 Task: Find a place to stay in Wuhai, China, from June 5 to June 16 for 2 guests, with a price range of ₹14,000 to ₹18,000, an entire place, and a washing machine.
Action: Mouse moved to (422, 79)
Screenshot: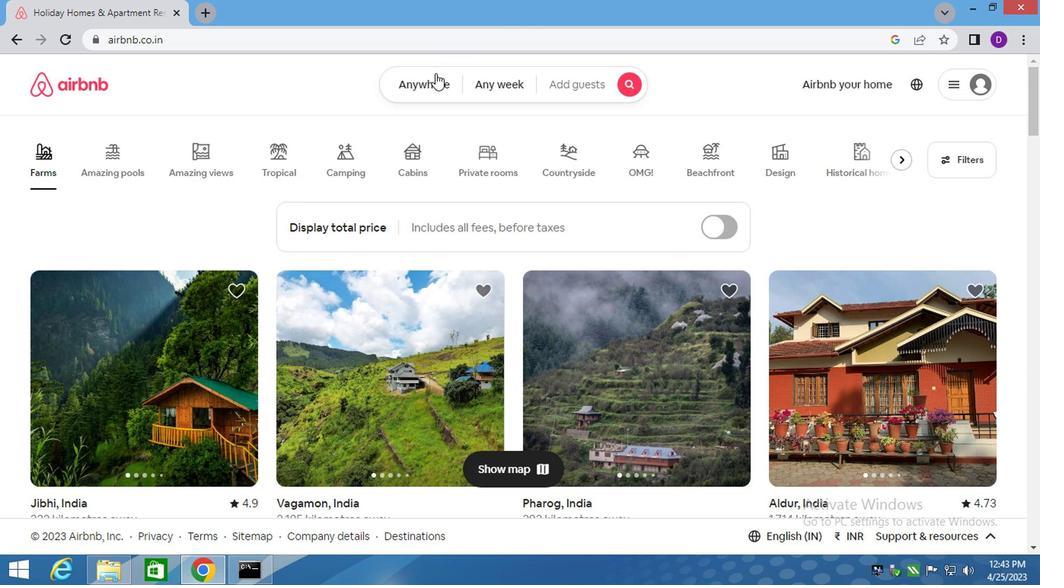 
Action: Mouse pressed left at (422, 79)
Screenshot: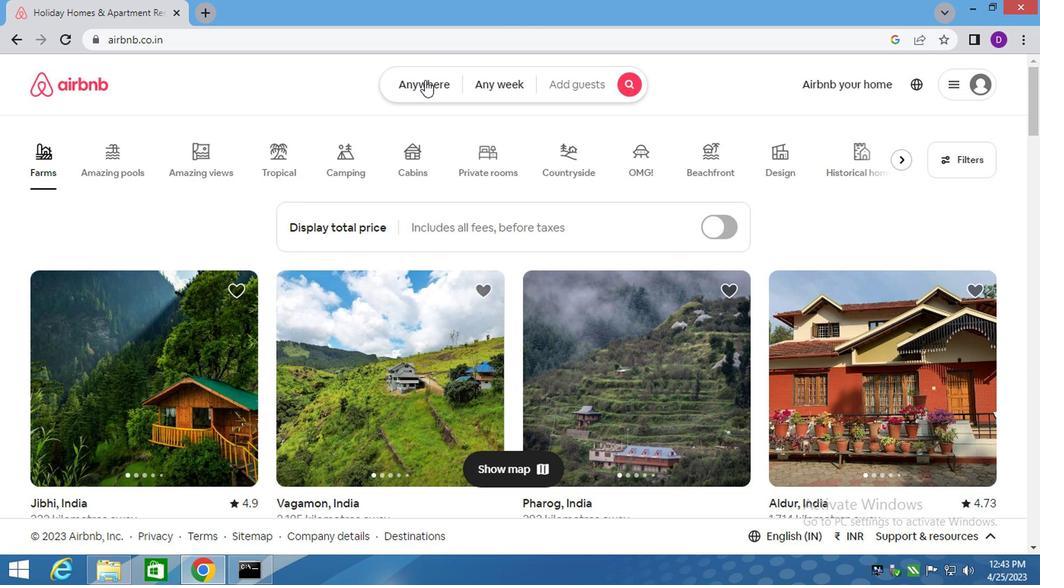 
Action: Mouse moved to (266, 151)
Screenshot: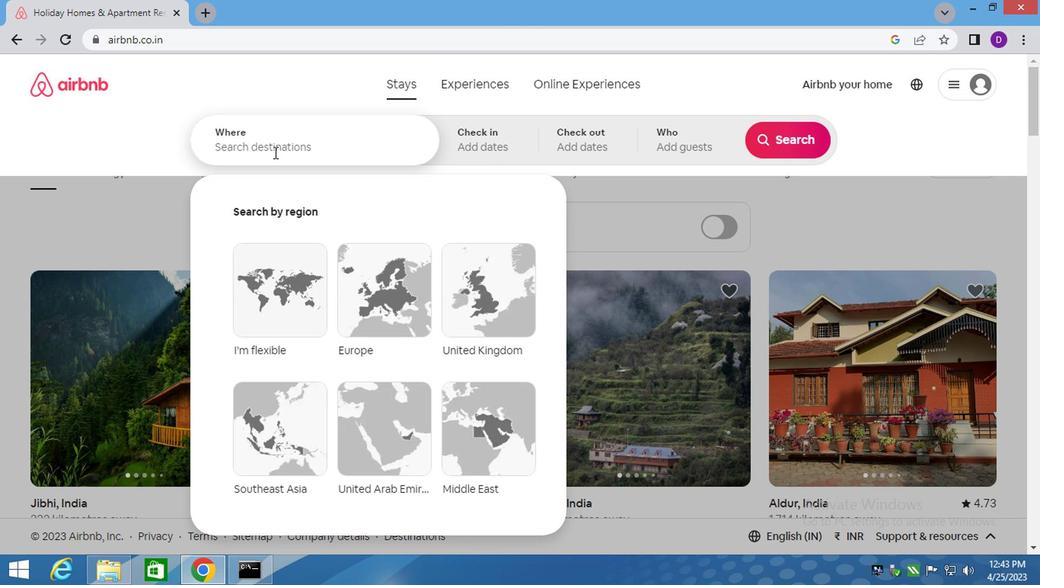 
Action: Mouse pressed left at (266, 151)
Screenshot: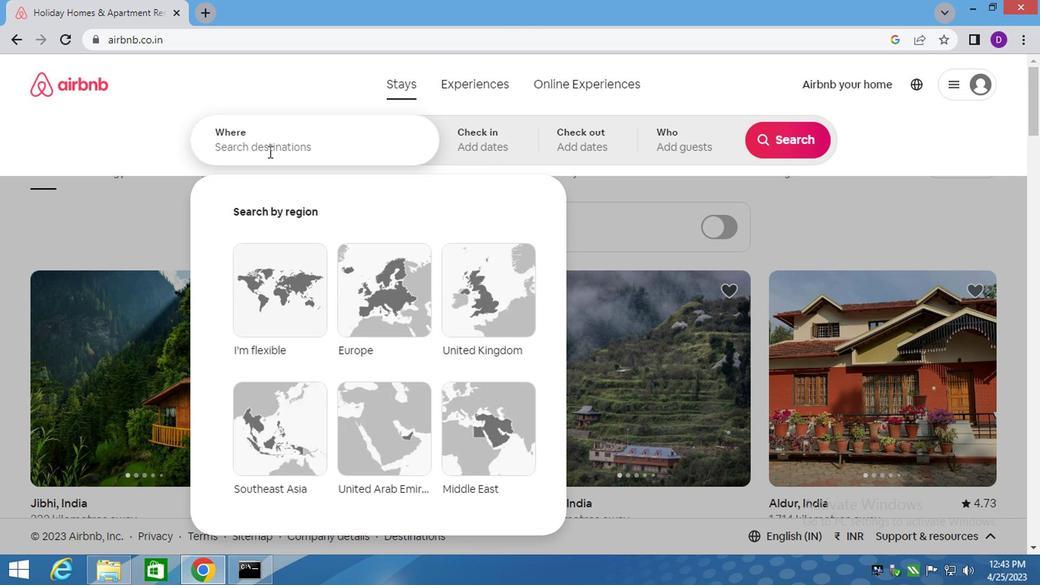 
Action: Key pressed <Key.shift>WUHUI
Screenshot: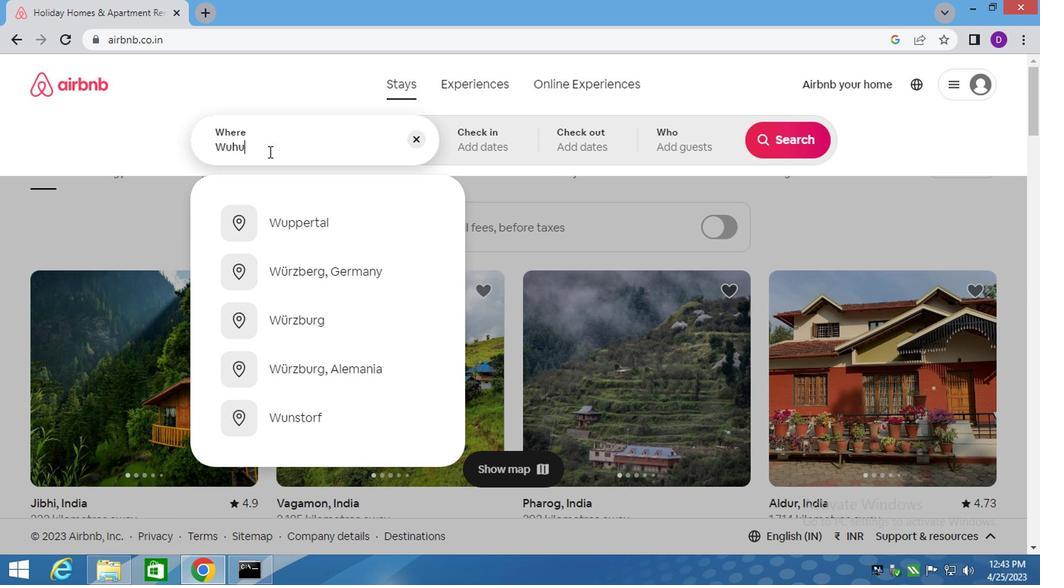 
Action: Mouse moved to (241, 149)
Screenshot: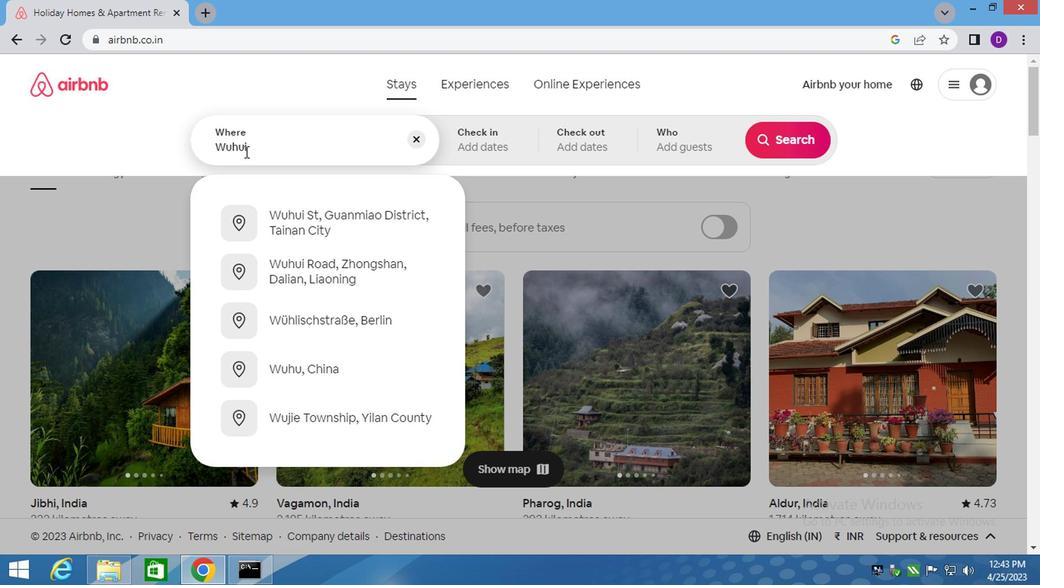 
Action: Mouse pressed left at (241, 149)
Screenshot: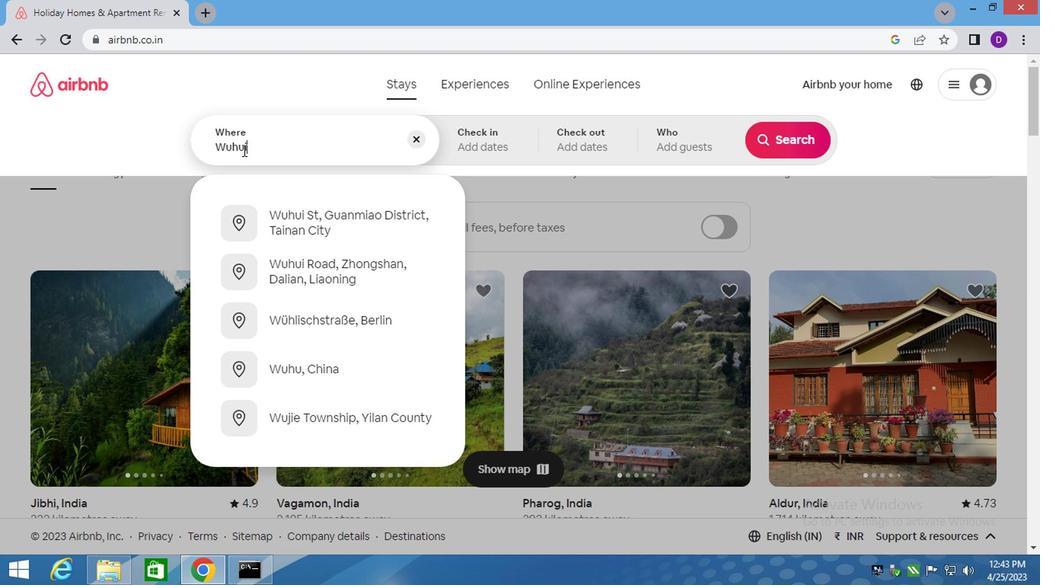 
Action: Mouse moved to (277, 152)
Screenshot: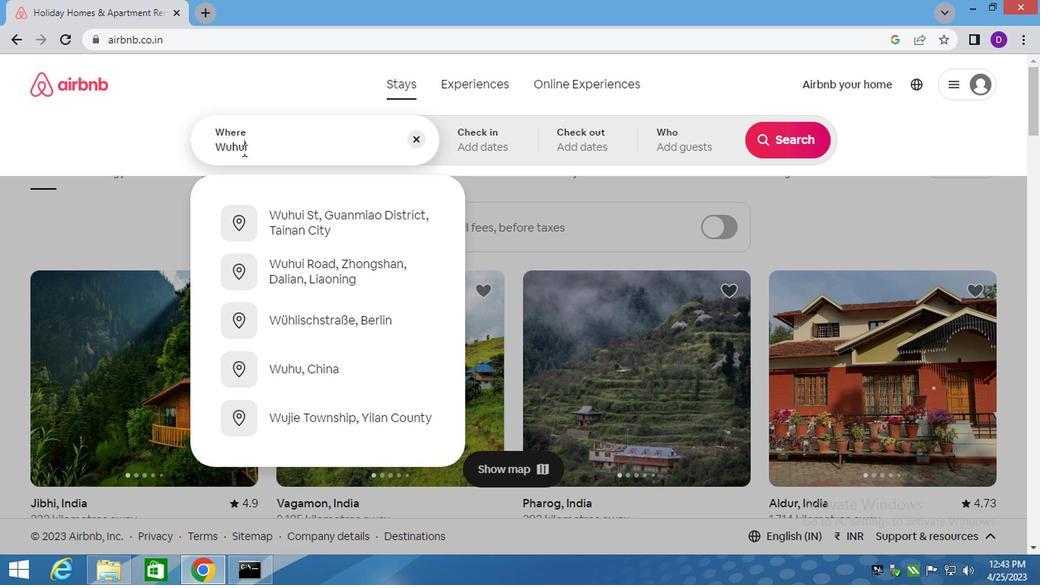 
Action: Key pressed <Key.backspace>A
Screenshot: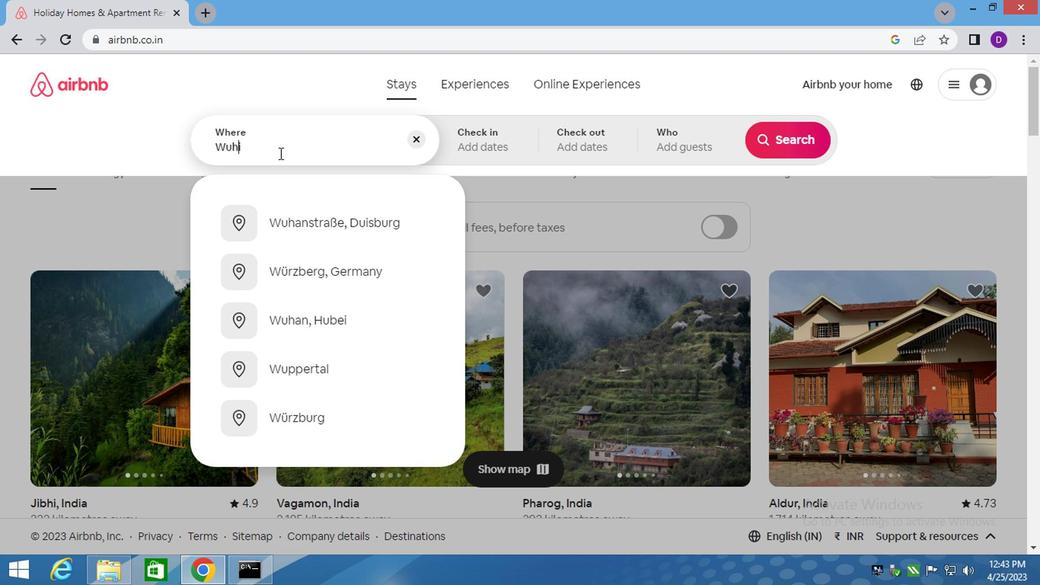 
Action: Mouse pressed left at (277, 152)
Screenshot: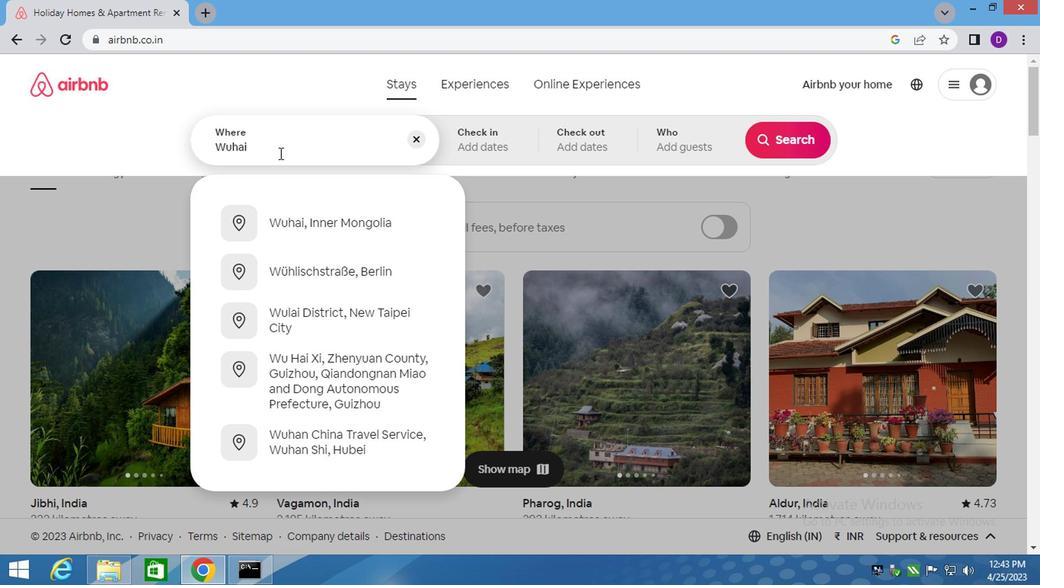 
Action: Key pressed ,<Key.space><Key.shift>CHINA
Screenshot: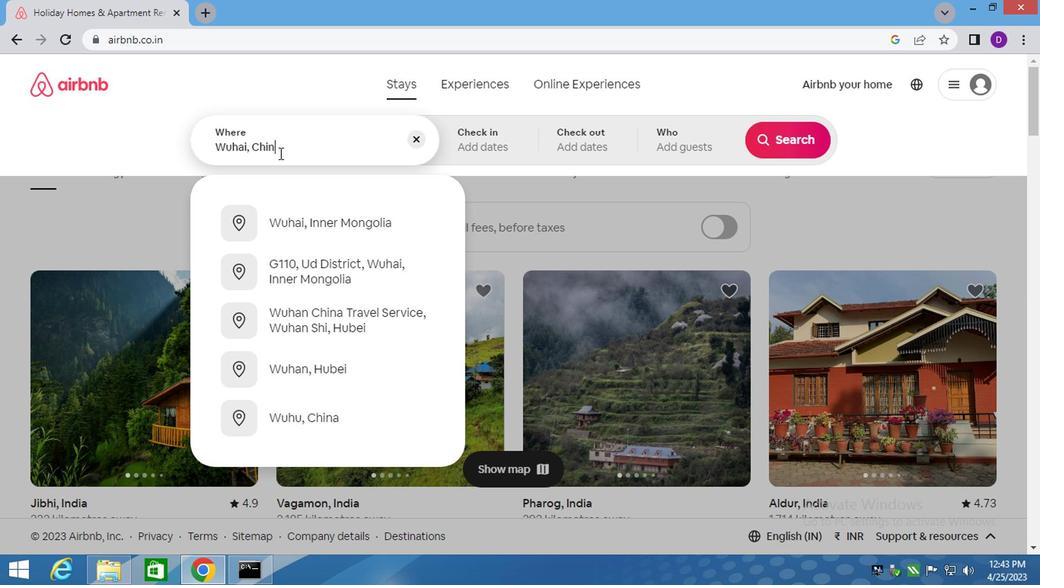 
Action: Mouse moved to (319, 148)
Screenshot: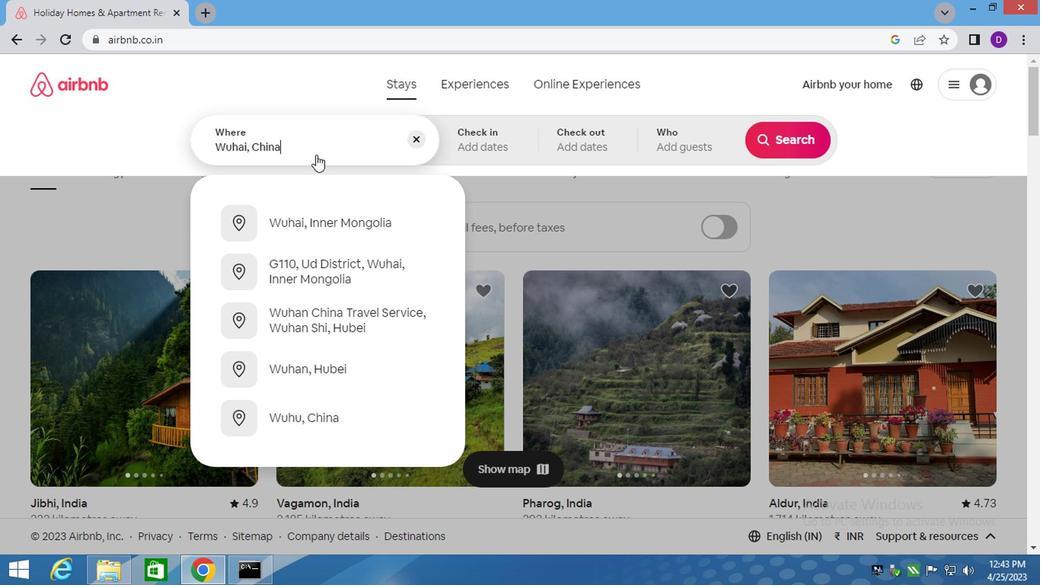 
Action: Key pressed <Key.enter>
Screenshot: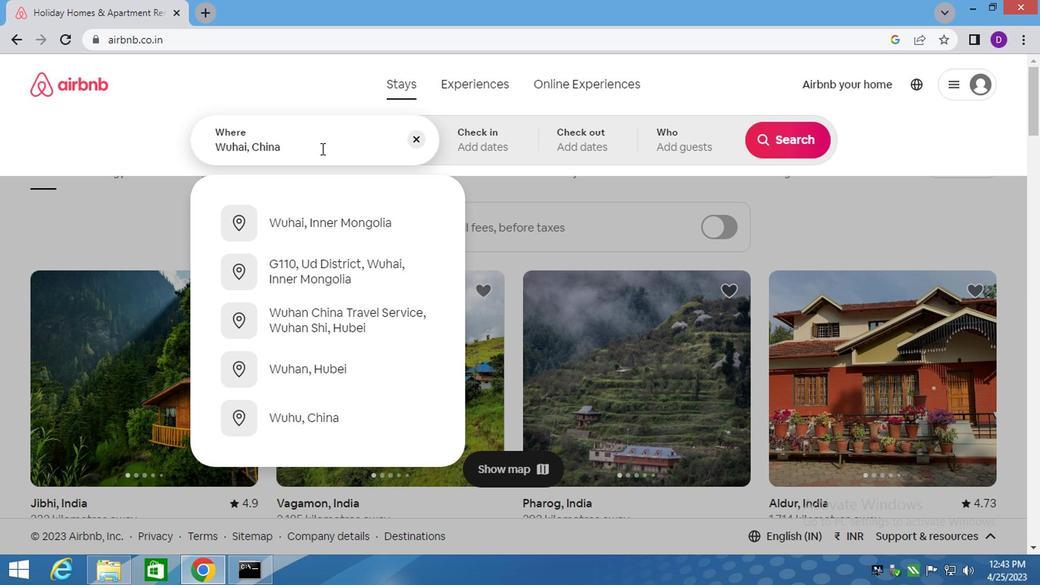 
Action: Mouse moved to (773, 265)
Screenshot: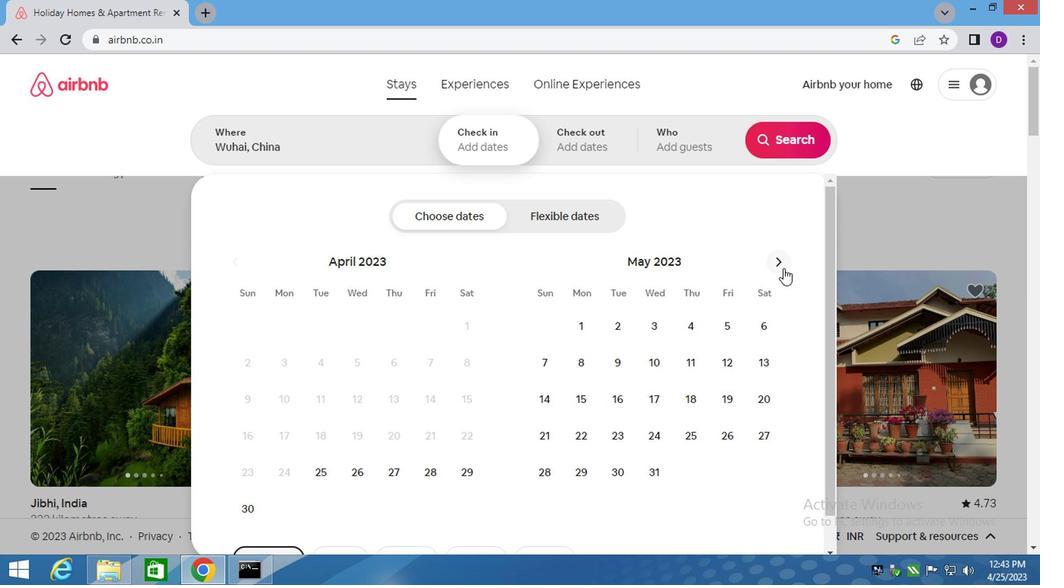 
Action: Mouse pressed left at (773, 265)
Screenshot: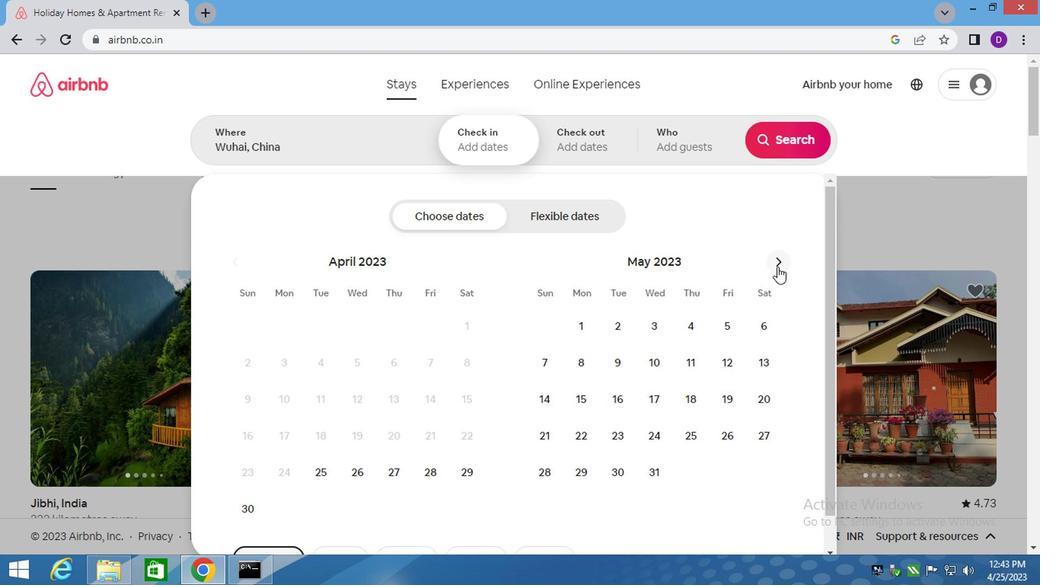 
Action: Mouse moved to (574, 364)
Screenshot: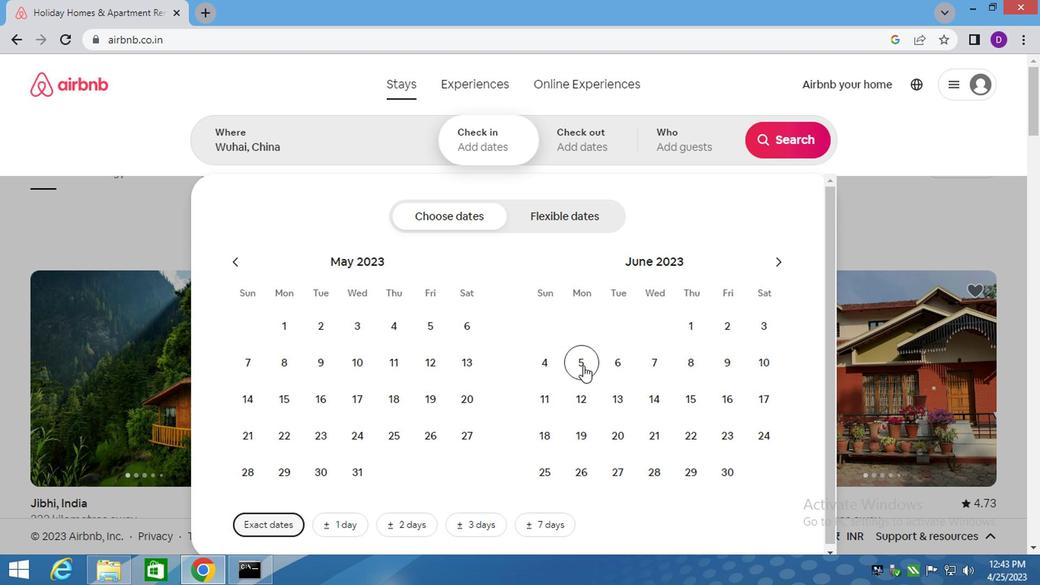 
Action: Mouse pressed left at (574, 364)
Screenshot: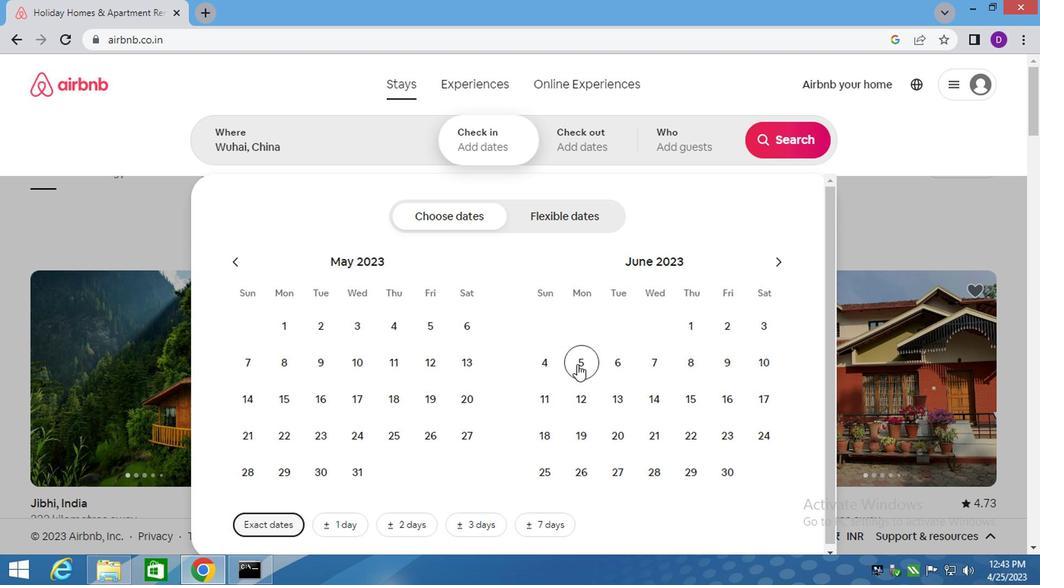 
Action: Mouse moved to (716, 396)
Screenshot: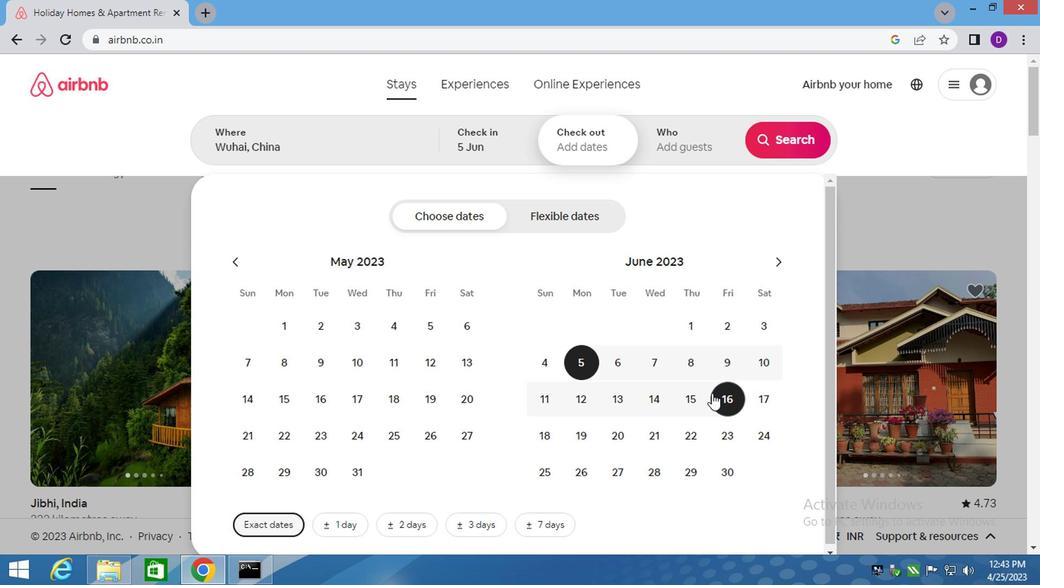 
Action: Mouse pressed left at (716, 396)
Screenshot: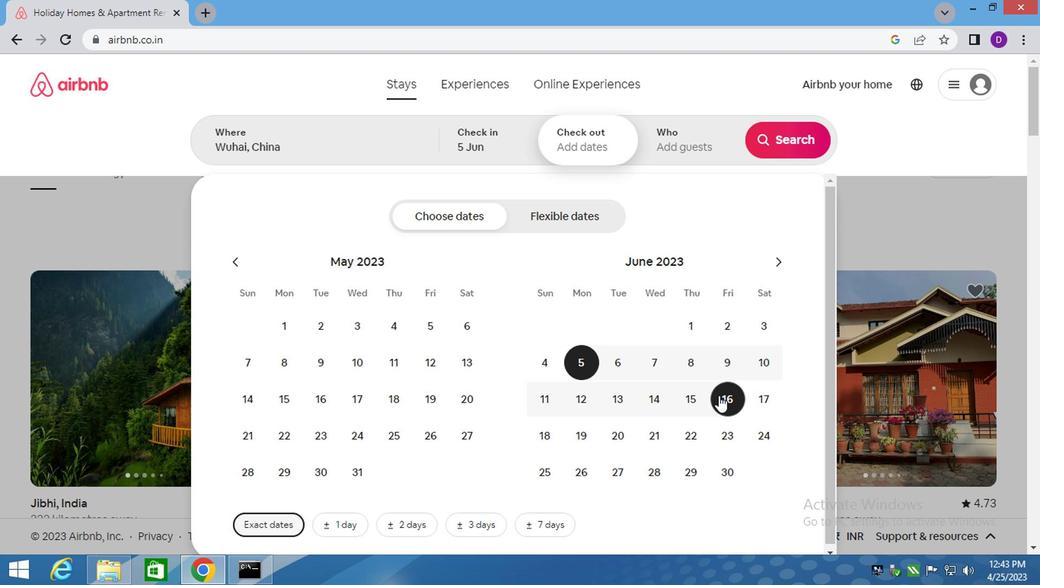 
Action: Mouse moved to (674, 151)
Screenshot: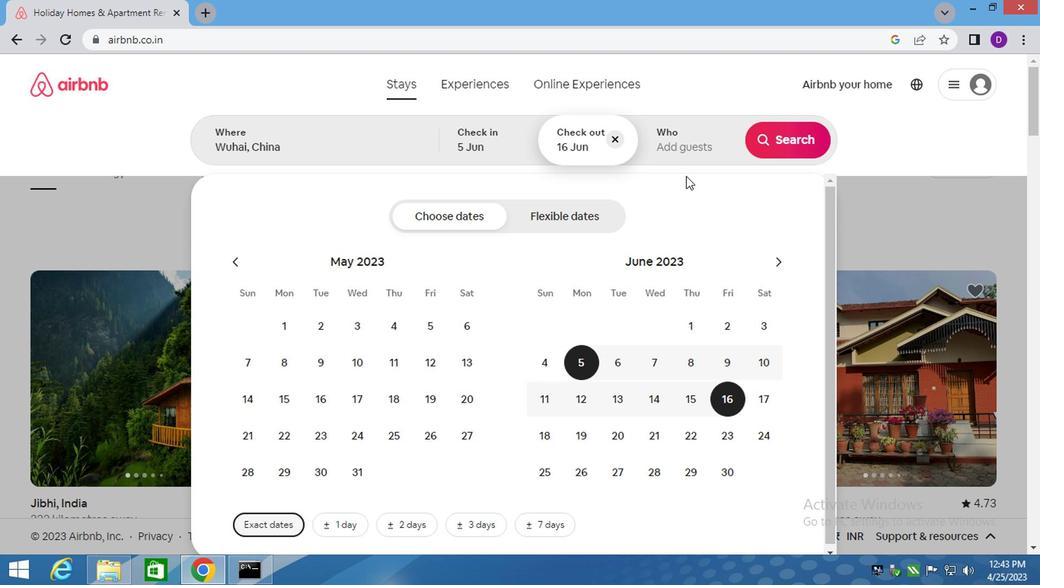 
Action: Mouse pressed left at (674, 151)
Screenshot: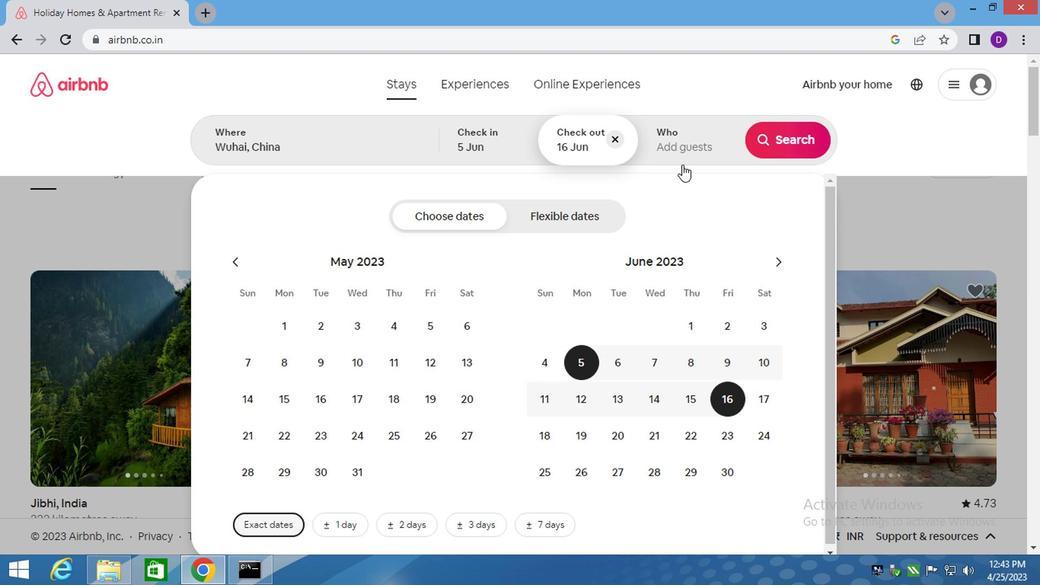 
Action: Mouse moved to (788, 221)
Screenshot: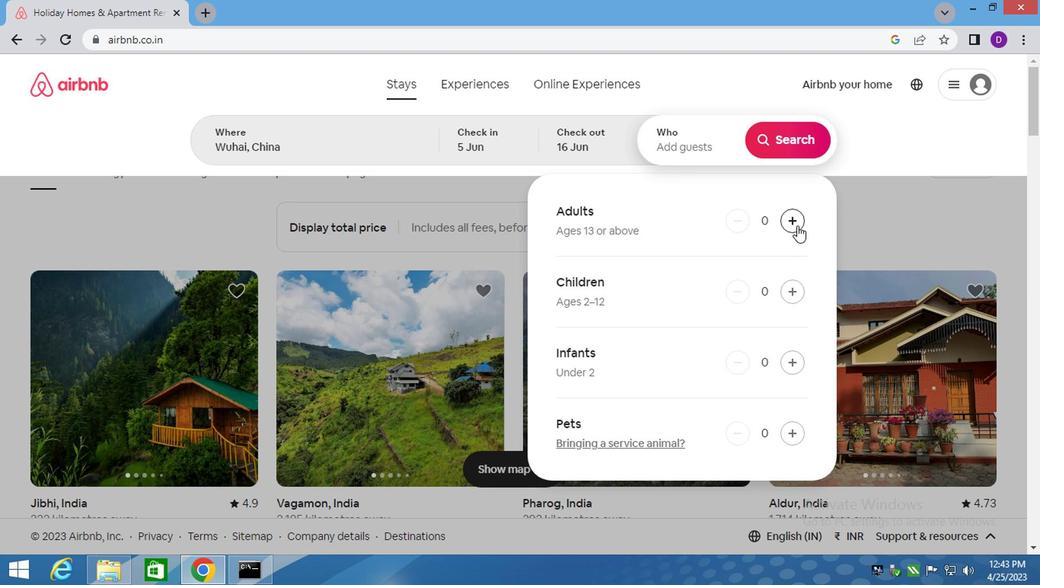 
Action: Mouse pressed left at (788, 221)
Screenshot: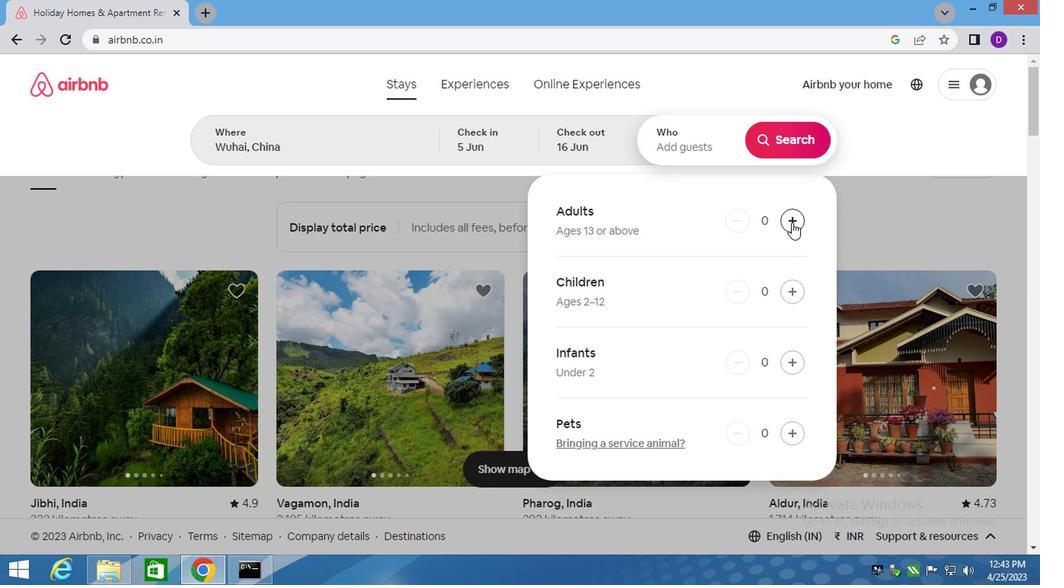 
Action: Mouse pressed left at (788, 221)
Screenshot: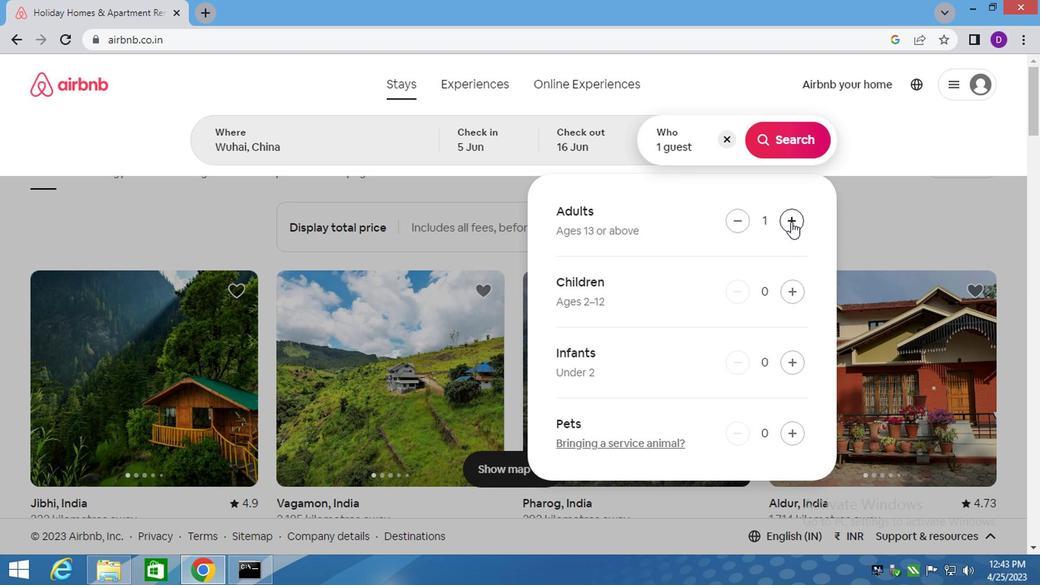 
Action: Mouse moved to (786, 139)
Screenshot: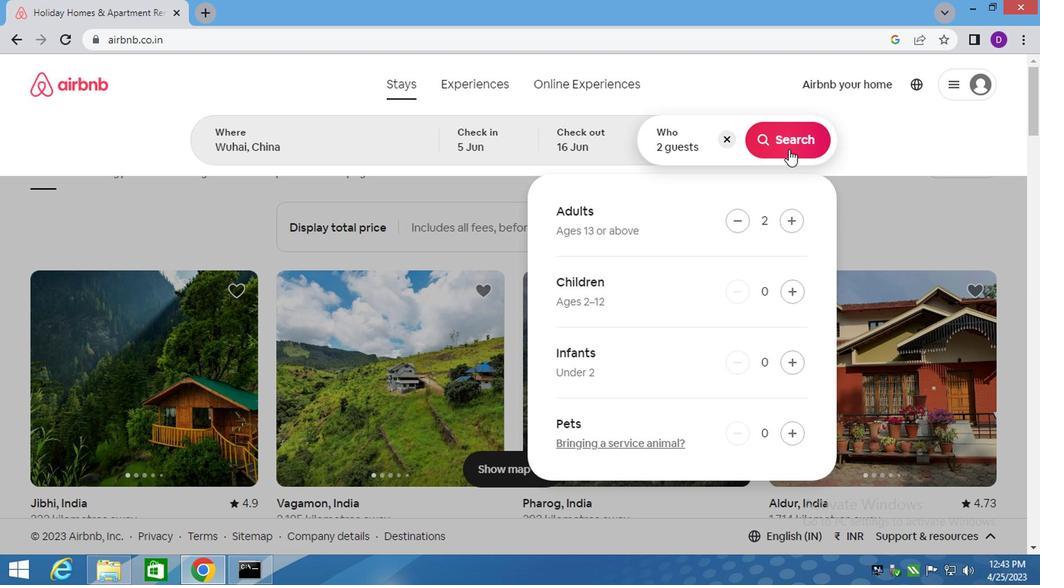 
Action: Mouse pressed left at (786, 139)
Screenshot: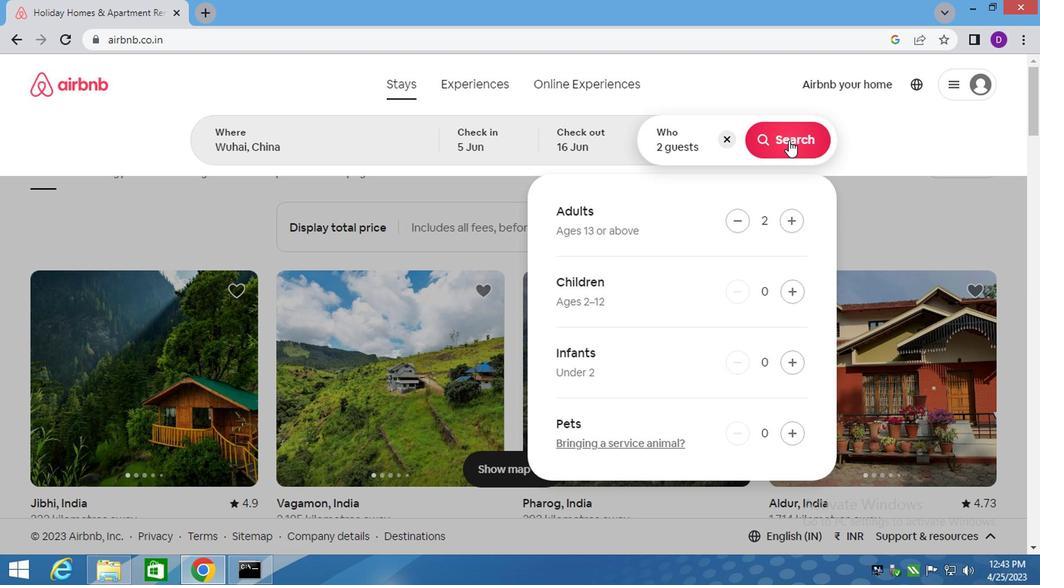 
Action: Mouse moved to (975, 137)
Screenshot: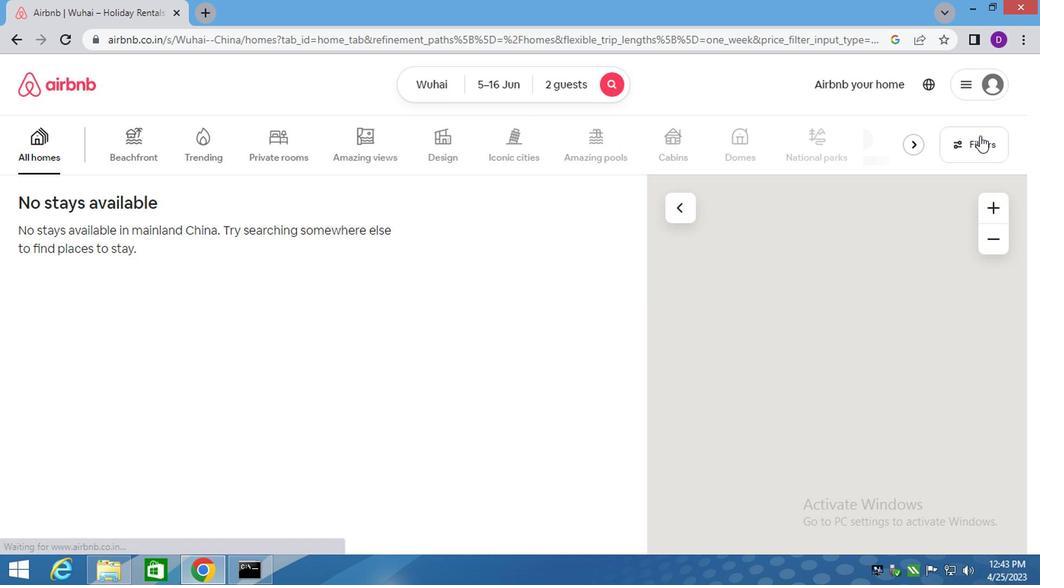 
Action: Mouse pressed left at (975, 137)
Screenshot: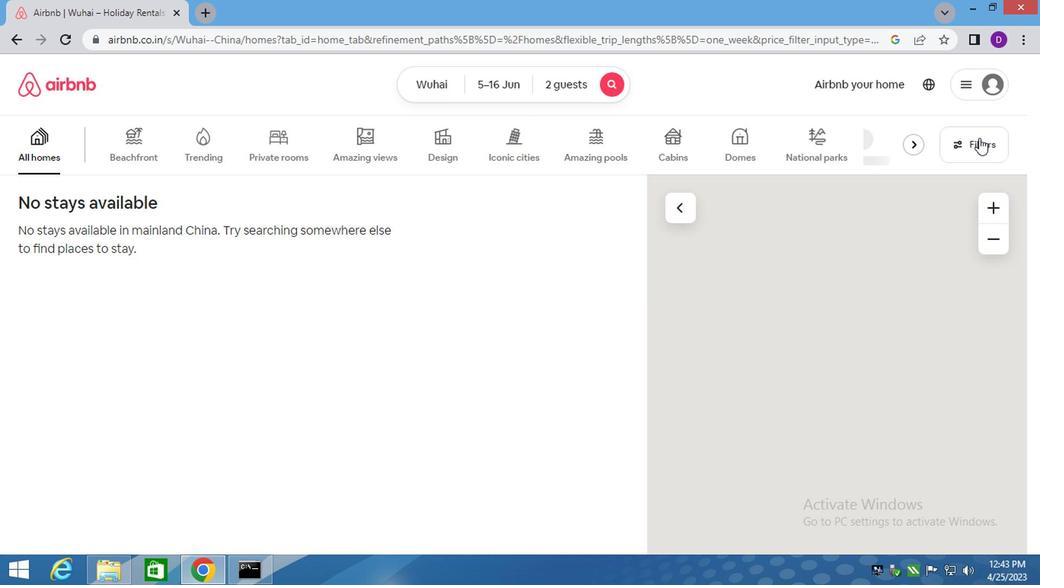 
Action: Mouse moved to (320, 244)
Screenshot: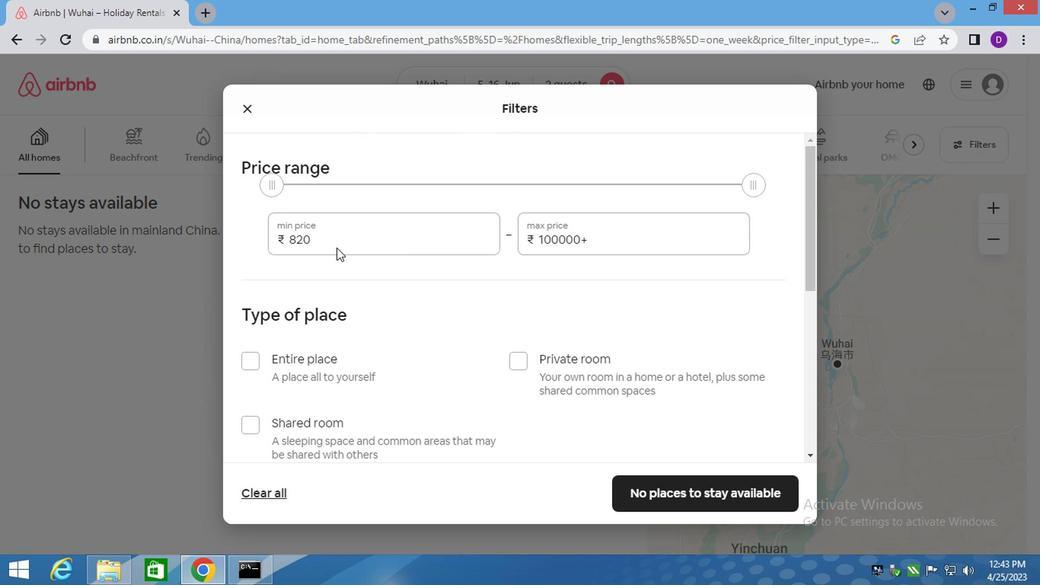 
Action: Mouse pressed left at (320, 244)
Screenshot: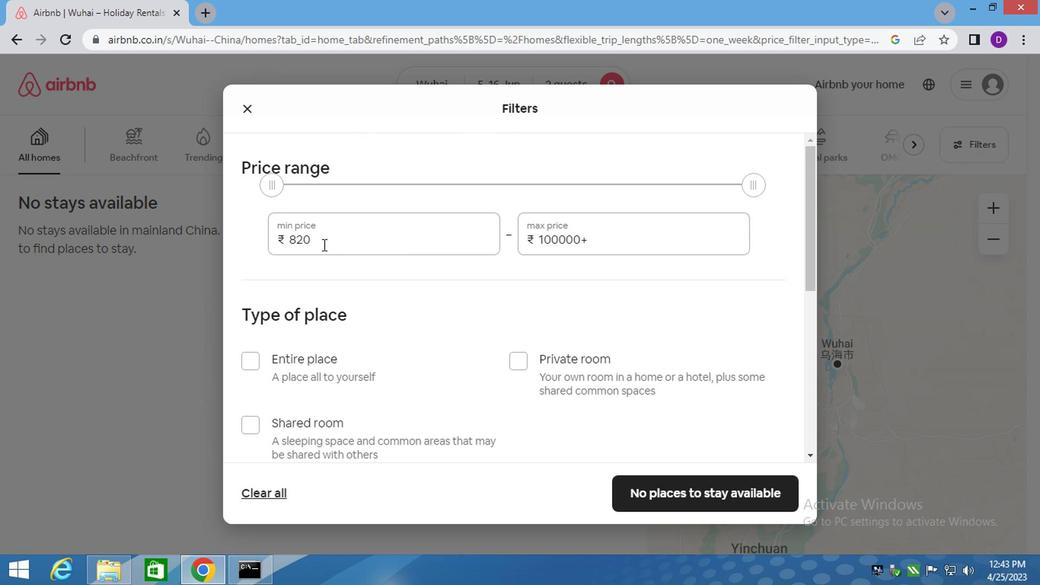 
Action: Mouse pressed left at (320, 244)
Screenshot: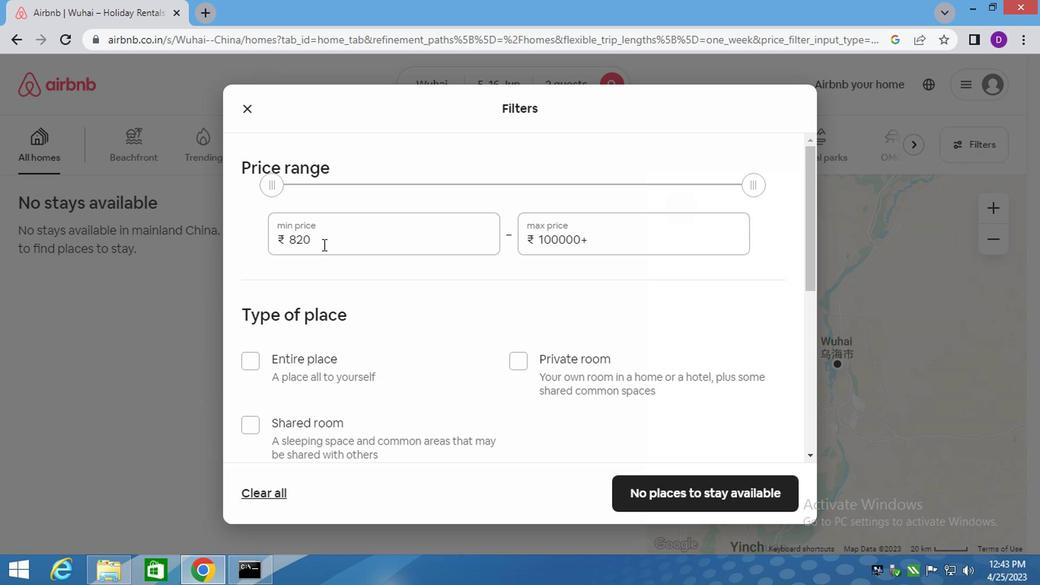 
Action: Key pressed 14000<Key.tab>18000
Screenshot: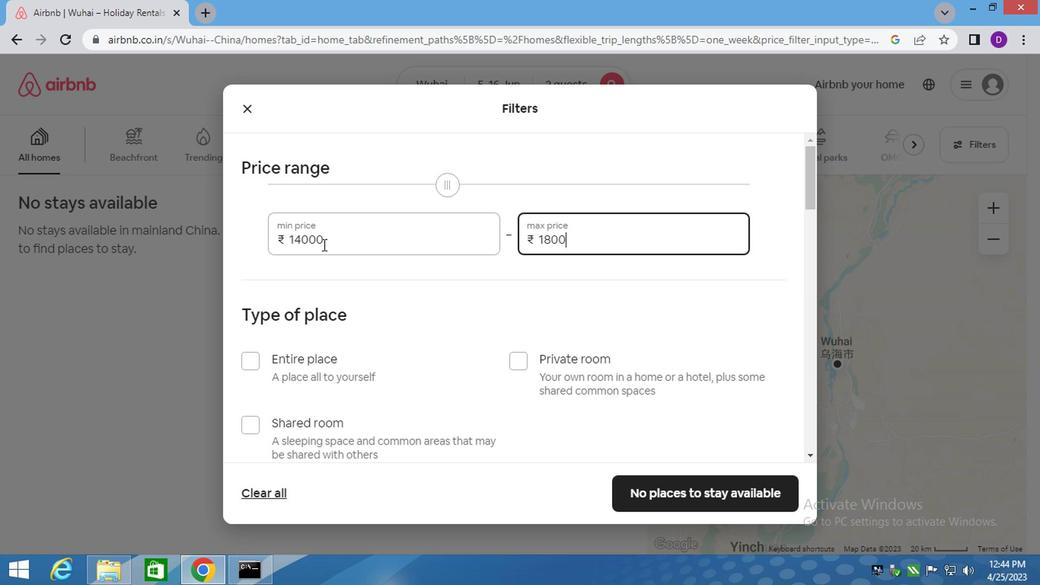 
Action: Mouse moved to (247, 363)
Screenshot: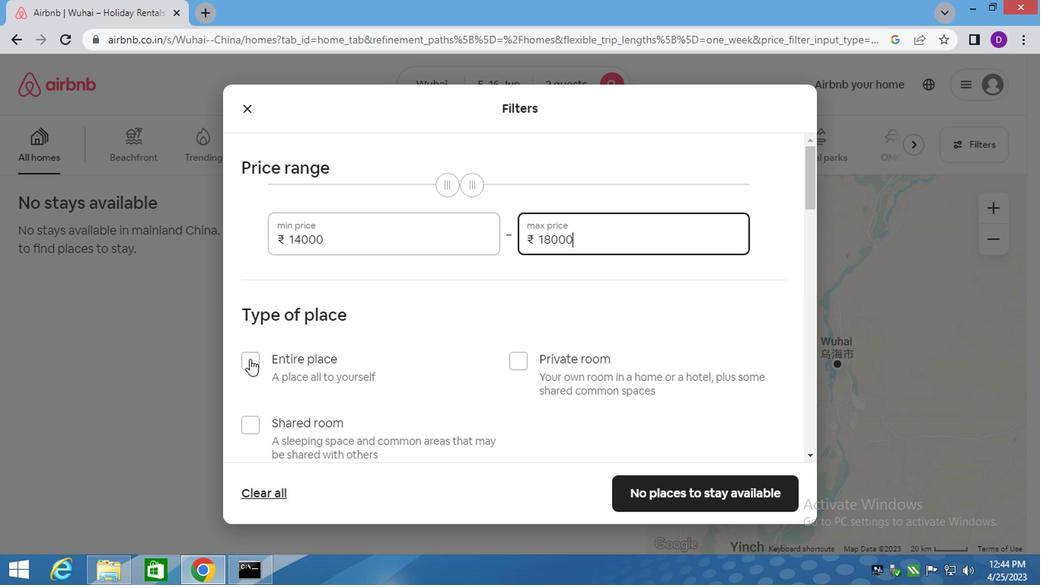 
Action: Mouse pressed left at (247, 363)
Screenshot: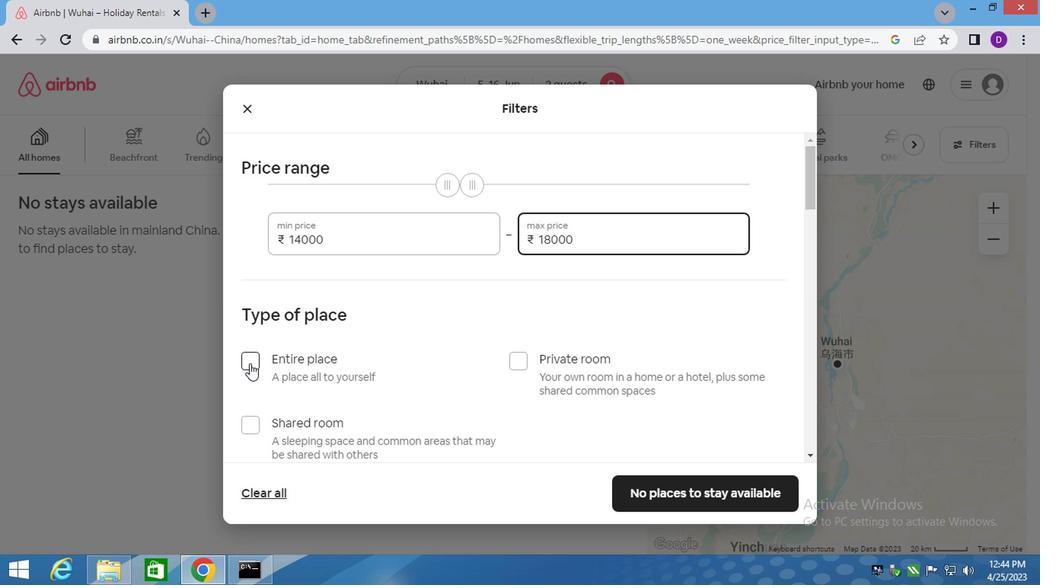 
Action: Mouse moved to (347, 348)
Screenshot: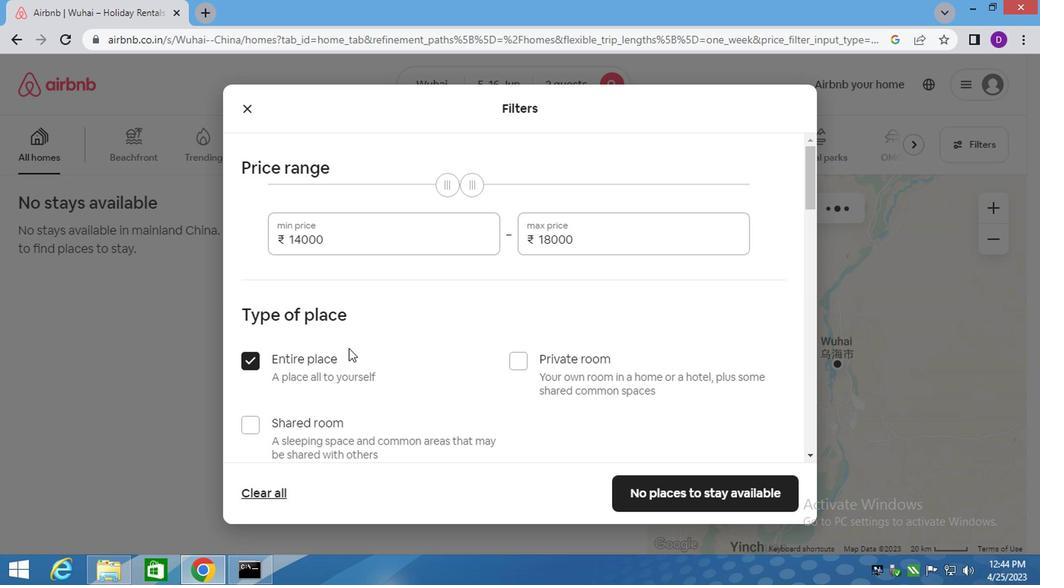 
Action: Mouse scrolled (347, 348) with delta (0, 0)
Screenshot: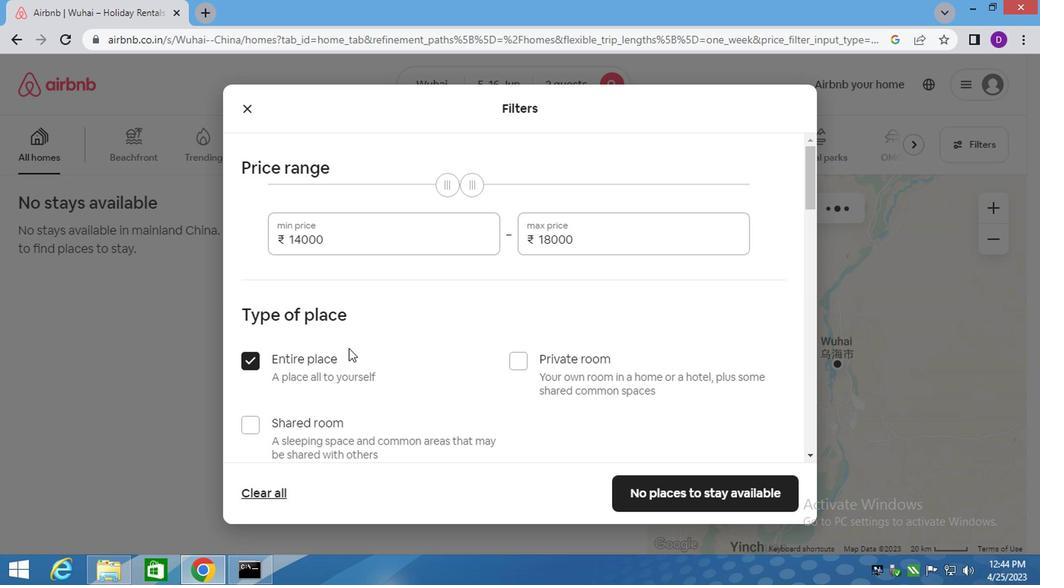 
Action: Mouse scrolled (347, 348) with delta (0, 0)
Screenshot: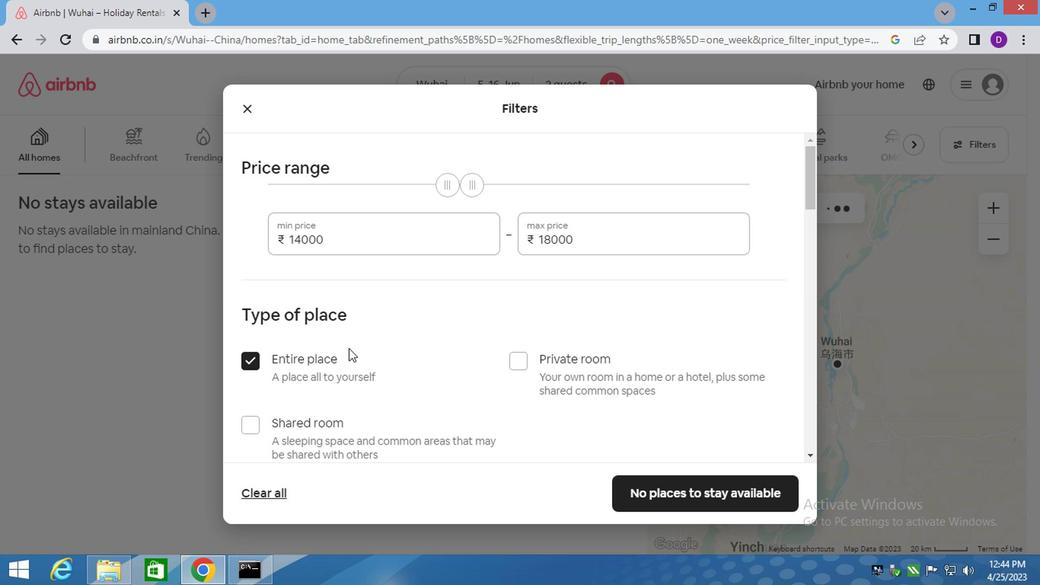 
Action: Mouse moved to (347, 349)
Screenshot: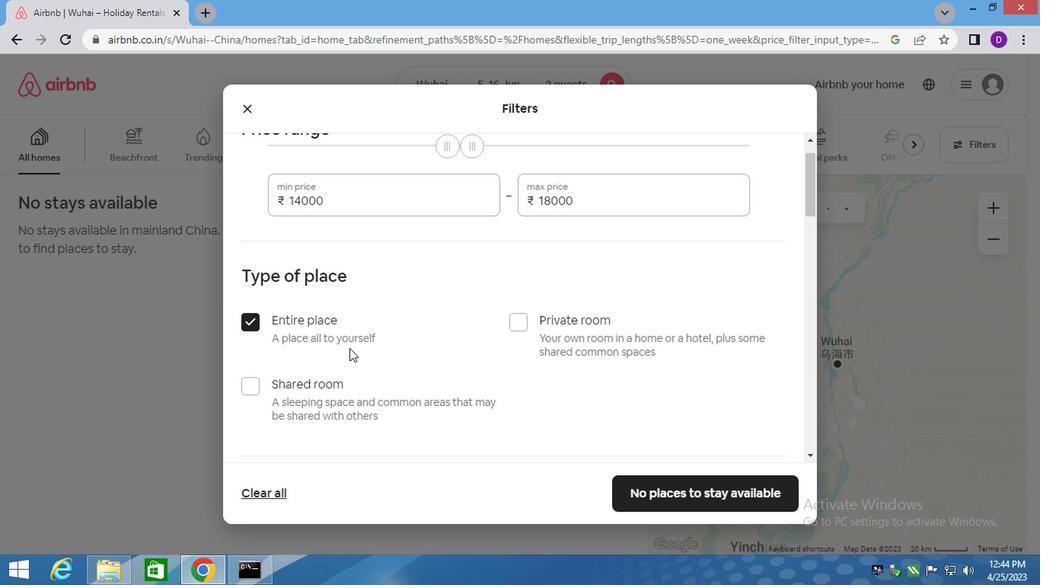 
Action: Mouse scrolled (347, 348) with delta (0, 0)
Screenshot: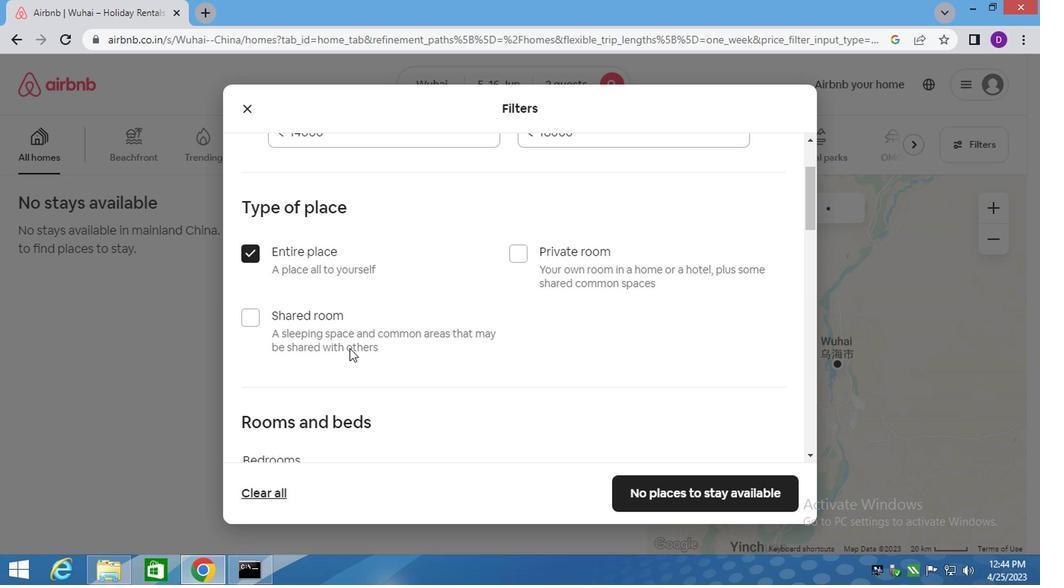 
Action: Mouse scrolled (347, 348) with delta (0, -1)
Screenshot: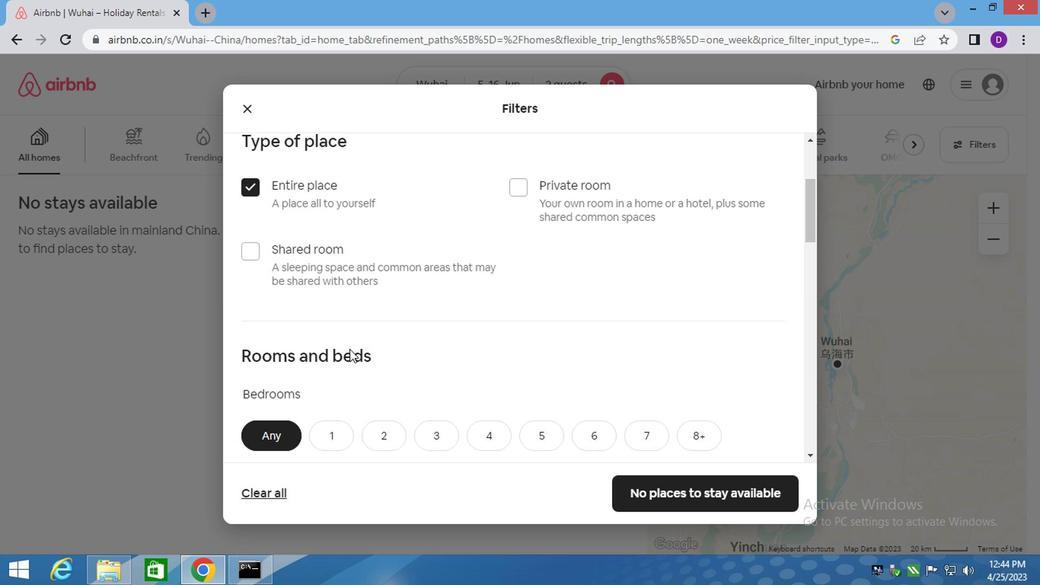 
Action: Mouse scrolled (346, 349) with delta (0, 0)
Screenshot: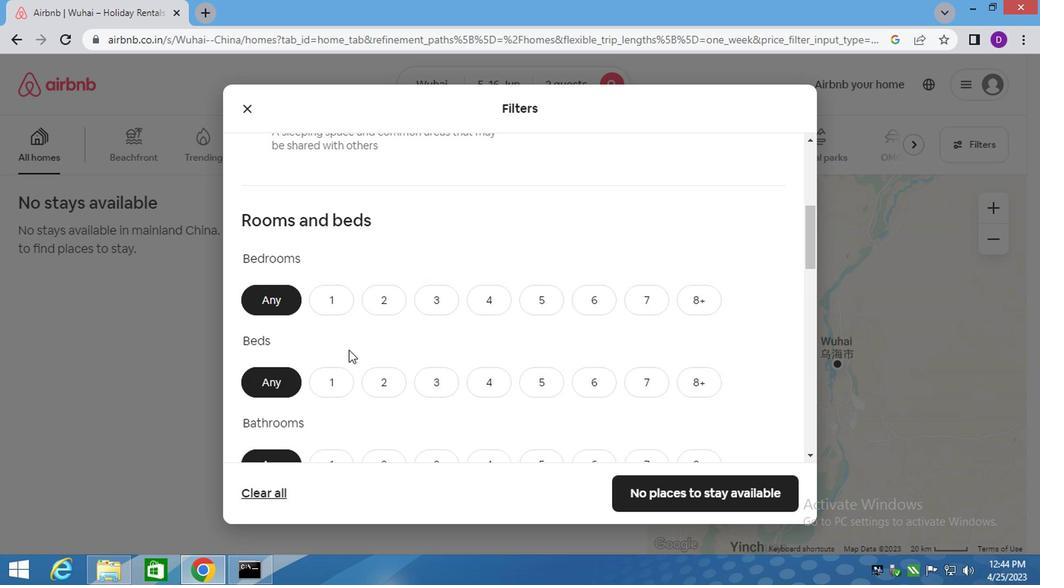 
Action: Mouse moved to (332, 175)
Screenshot: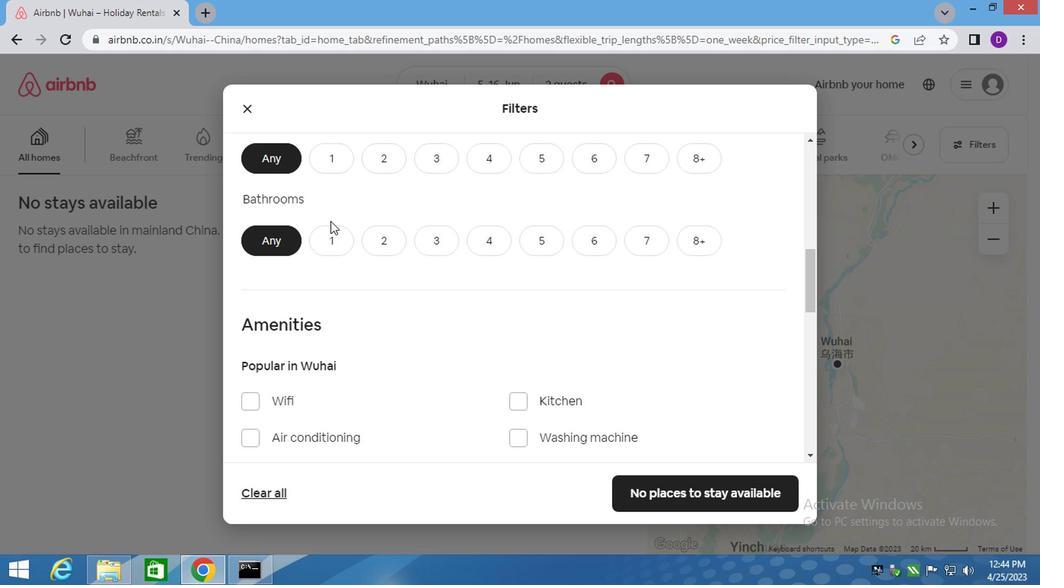 
Action: Mouse scrolled (331, 172) with delta (0, 1)
Screenshot: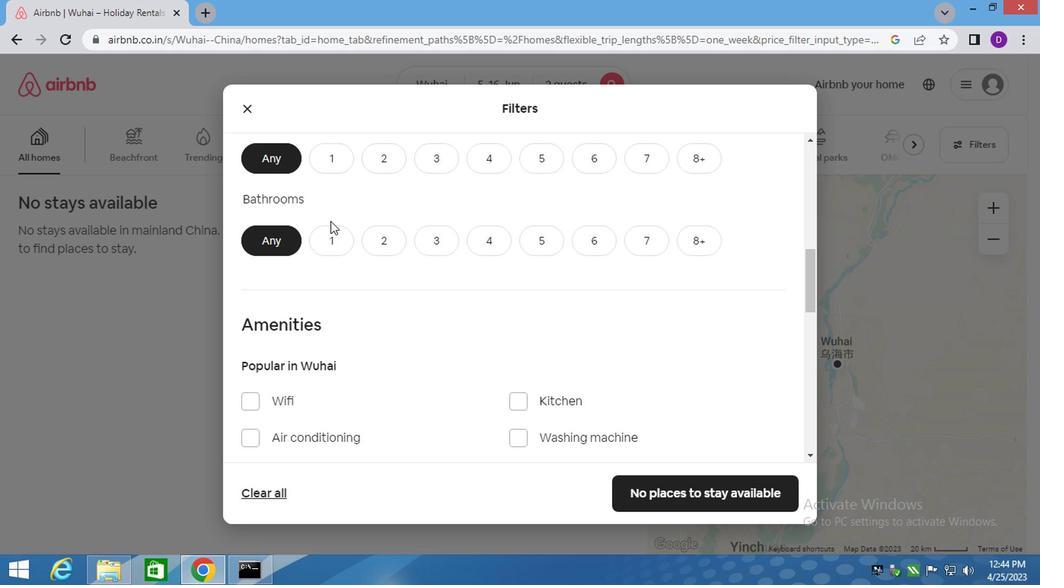 
Action: Mouse moved to (321, 156)
Screenshot: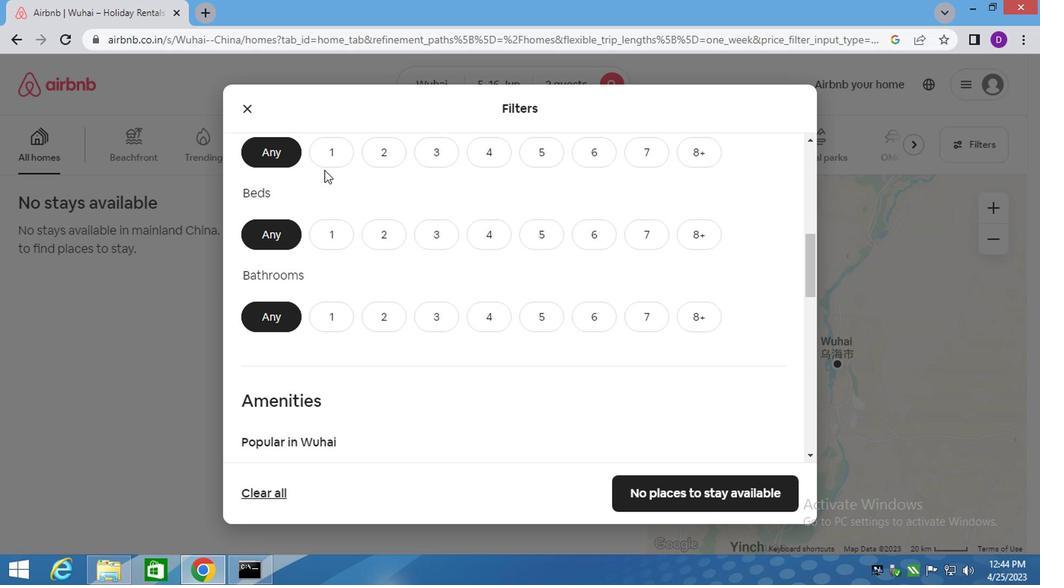 
Action: Mouse pressed left at (321, 156)
Screenshot: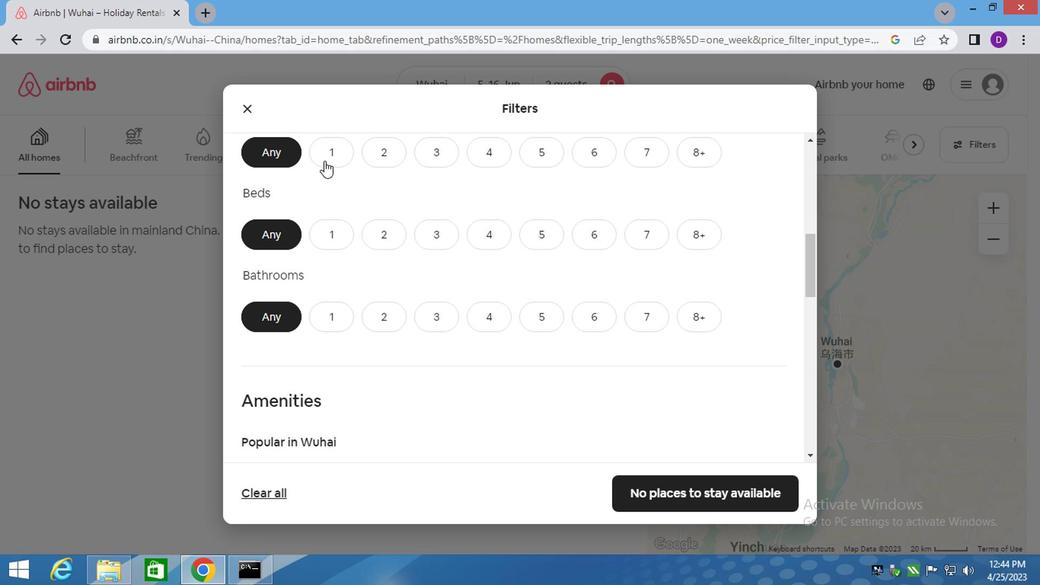 
Action: Mouse moved to (332, 228)
Screenshot: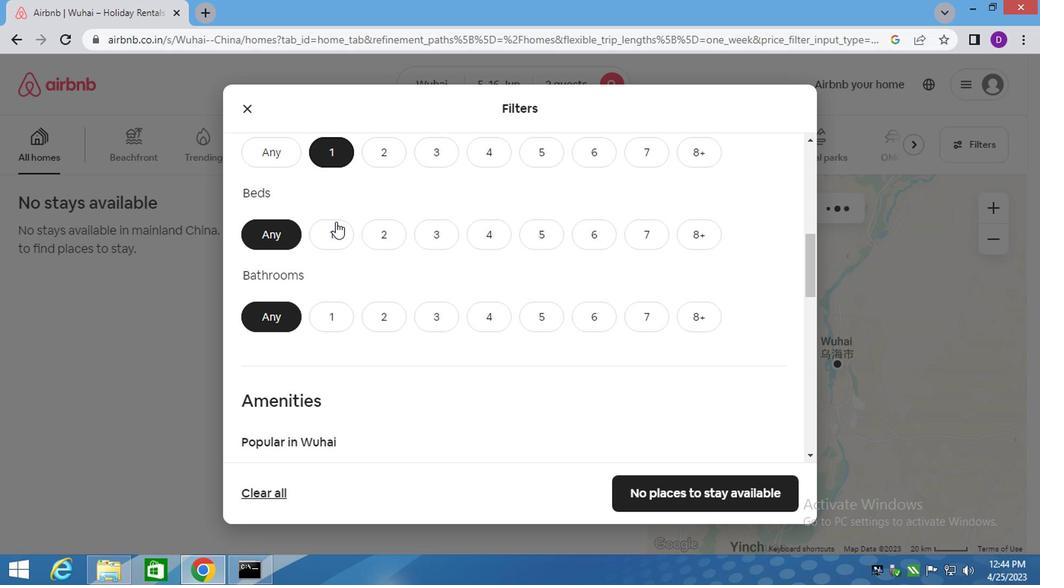 
Action: Mouse pressed left at (332, 228)
Screenshot: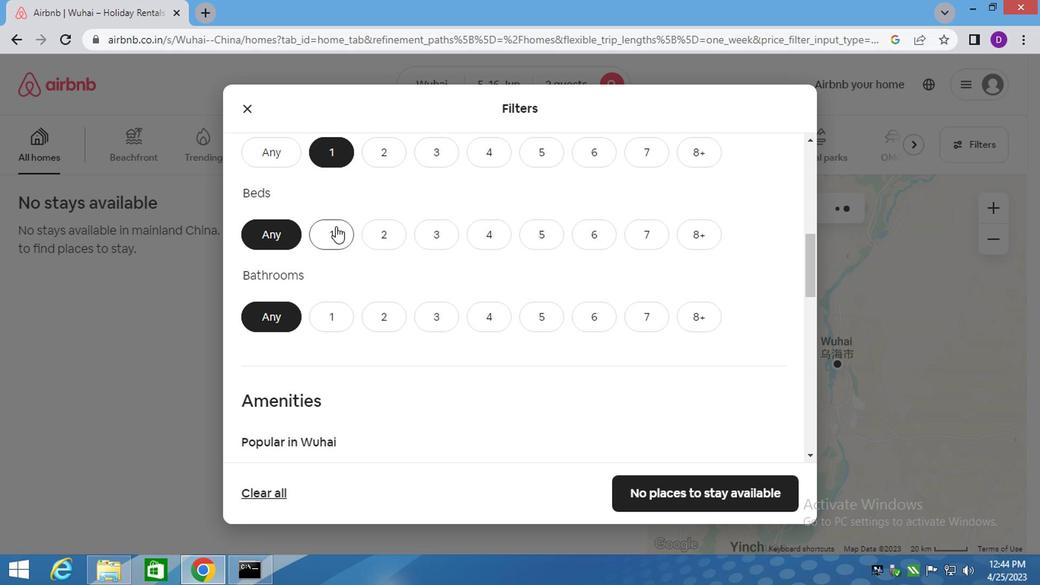 
Action: Mouse moved to (330, 316)
Screenshot: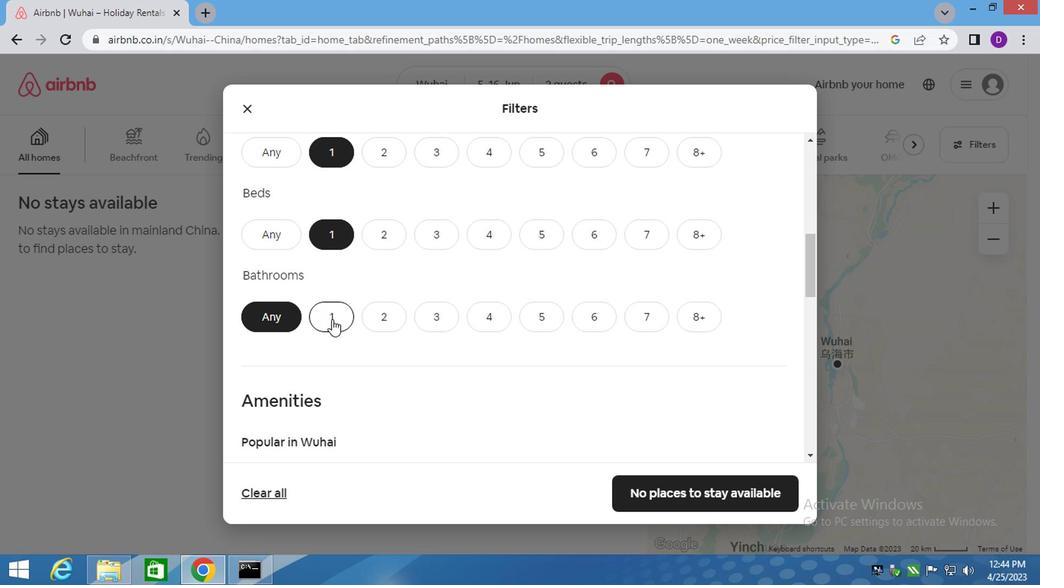 
Action: Mouse pressed left at (330, 316)
Screenshot: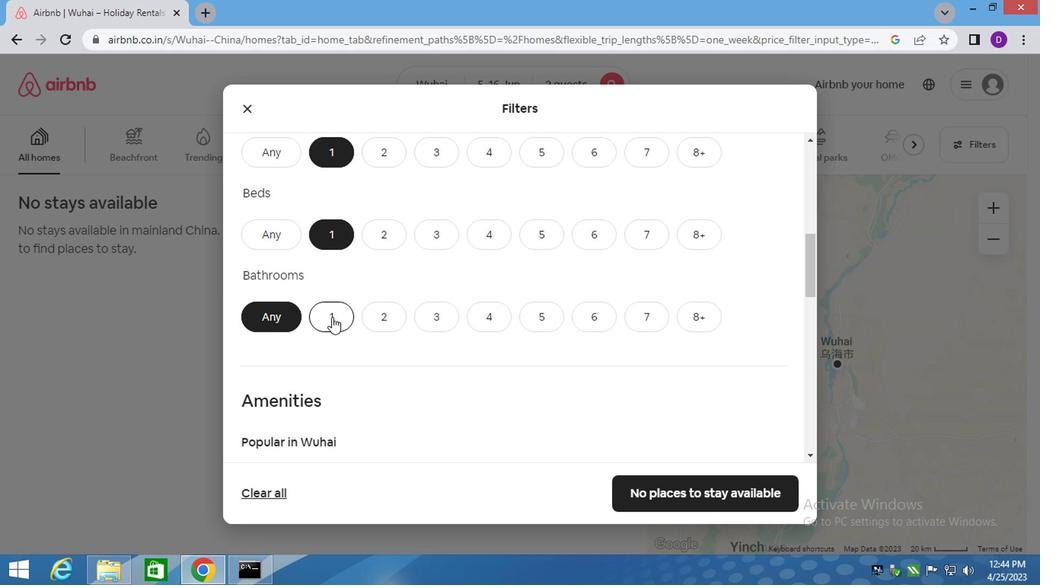 
Action: Mouse moved to (342, 319)
Screenshot: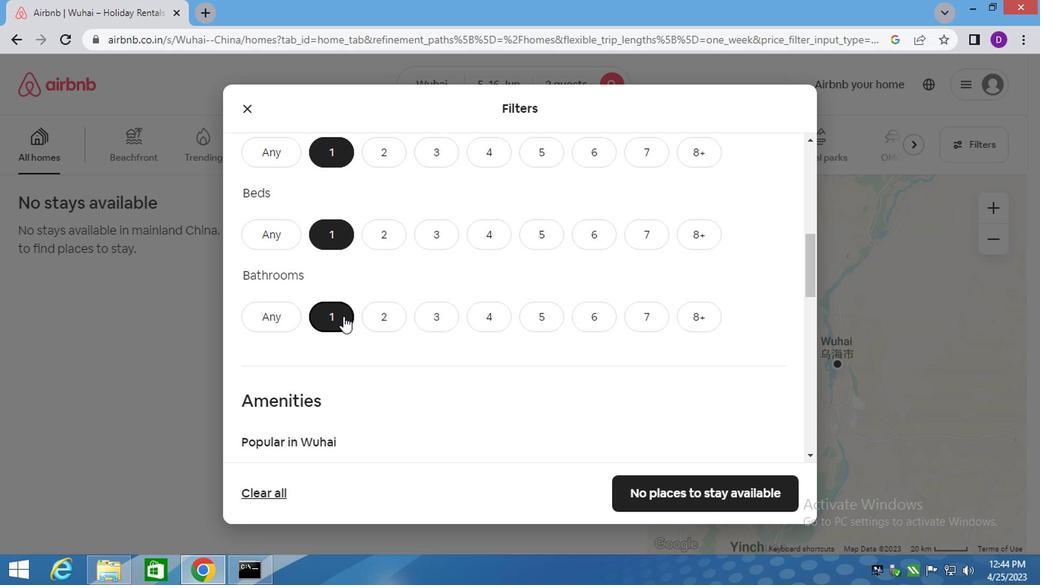 
Action: Mouse scrolled (342, 318) with delta (0, -1)
Screenshot: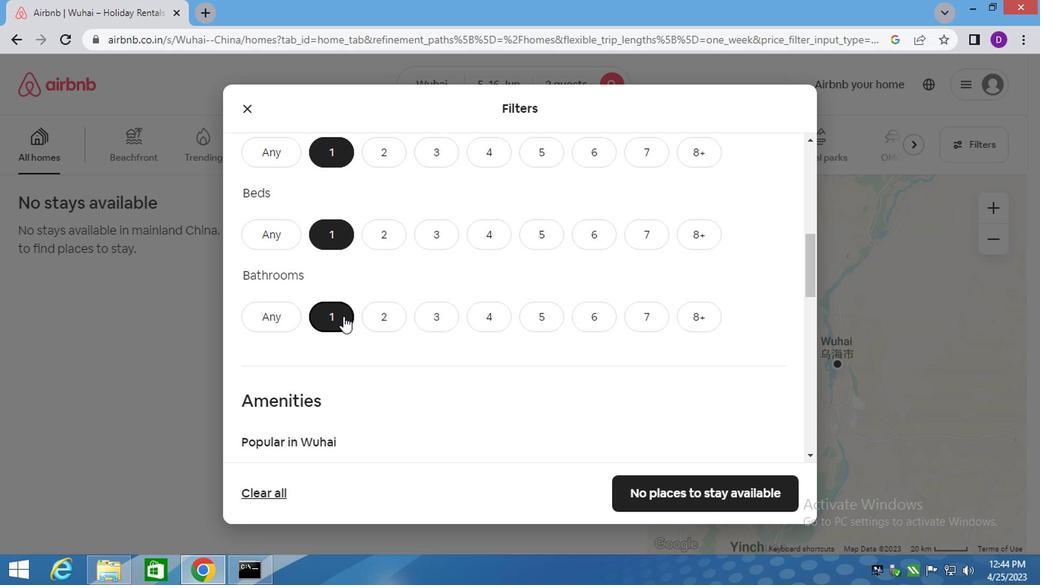 
Action: Mouse moved to (339, 323)
Screenshot: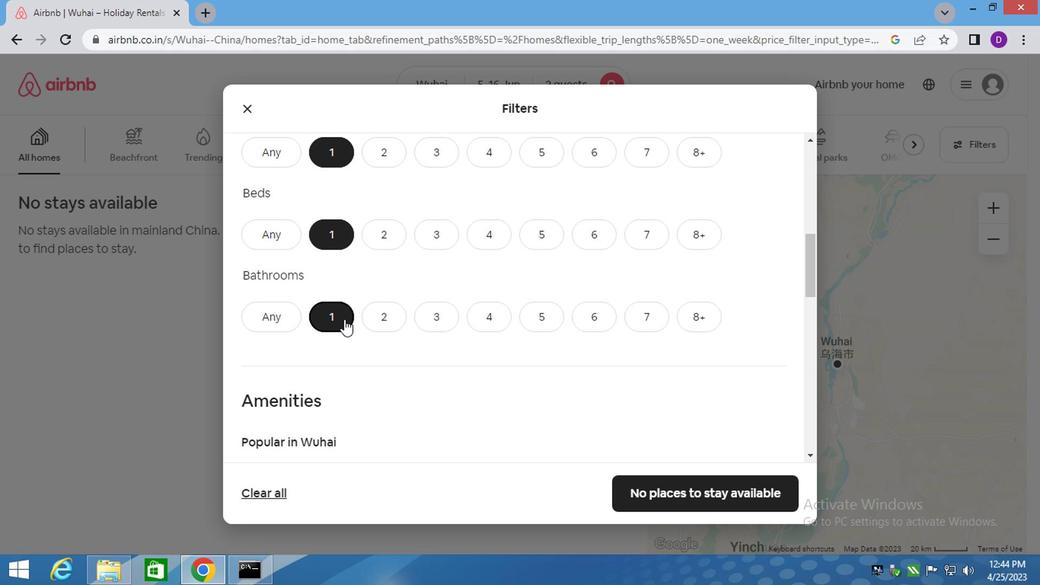 
Action: Mouse scrolled (340, 322) with delta (0, -1)
Screenshot: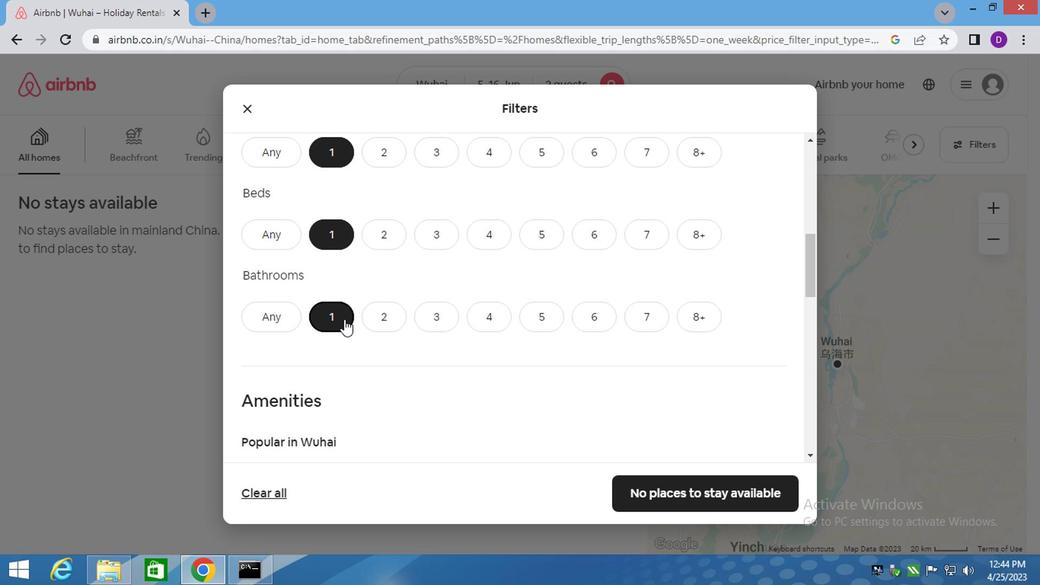 
Action: Mouse moved to (355, 329)
Screenshot: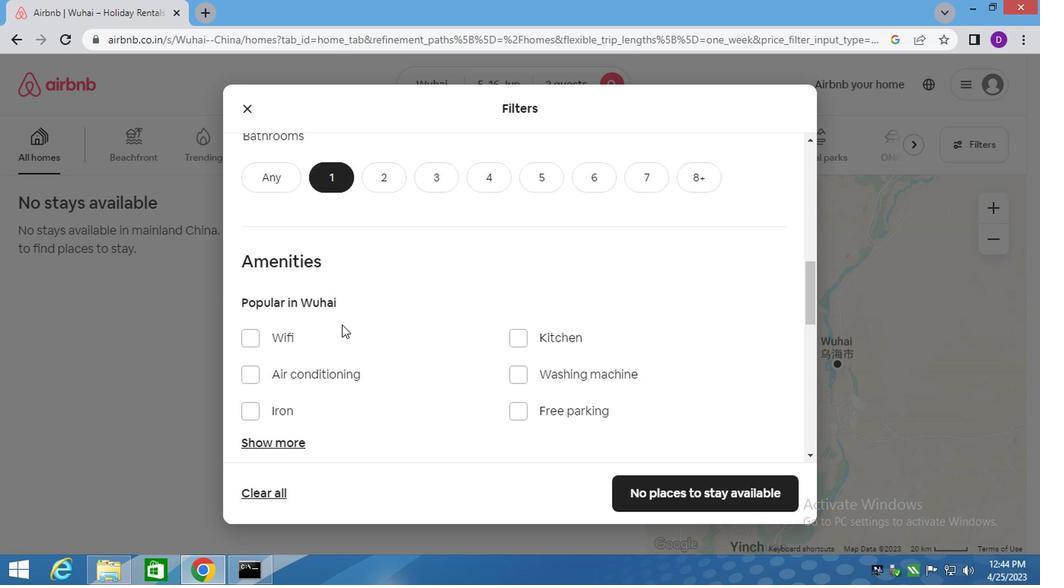 
Action: Mouse scrolled (355, 327) with delta (0, -1)
Screenshot: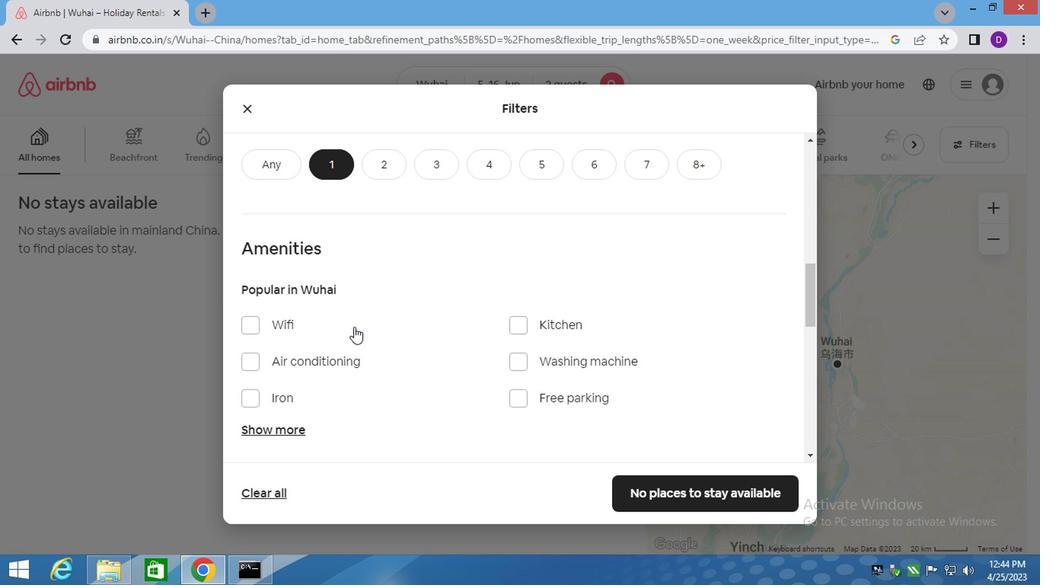 
Action: Mouse moved to (510, 290)
Screenshot: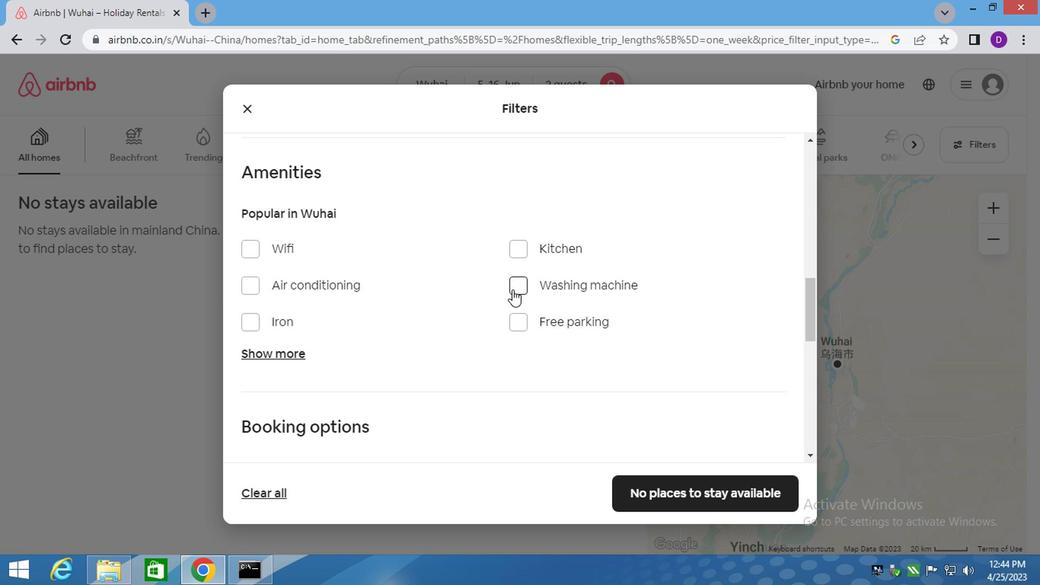 
Action: Mouse pressed left at (510, 290)
Screenshot: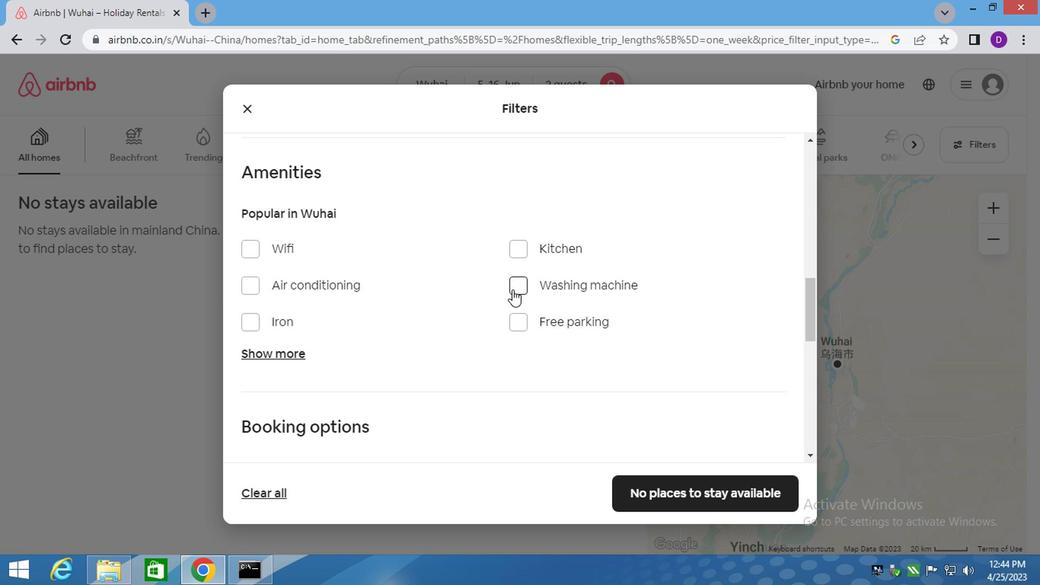 
Action: Mouse moved to (457, 337)
Screenshot: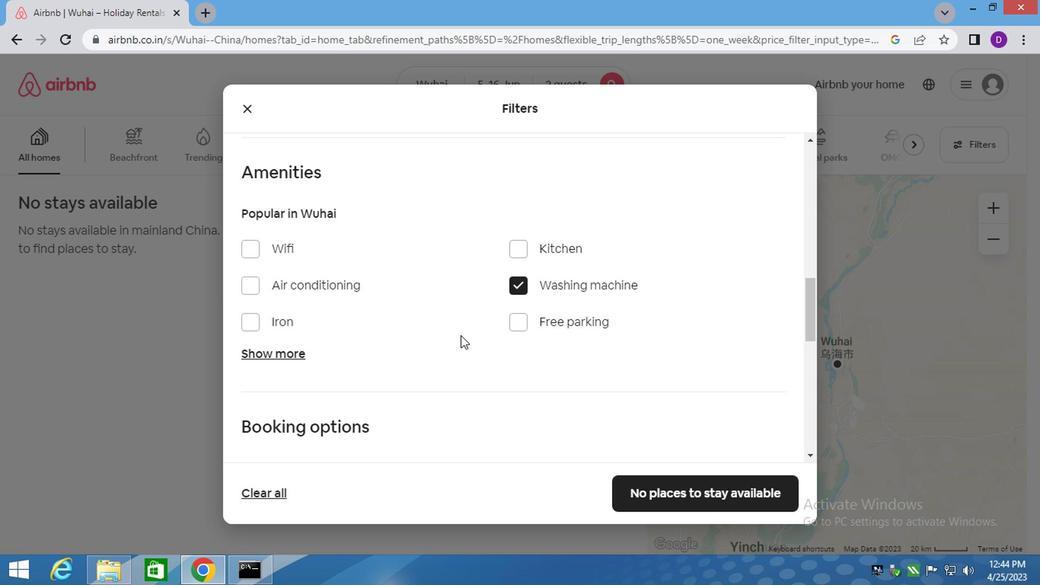 
Action: Mouse scrolled (457, 337) with delta (0, 0)
Screenshot: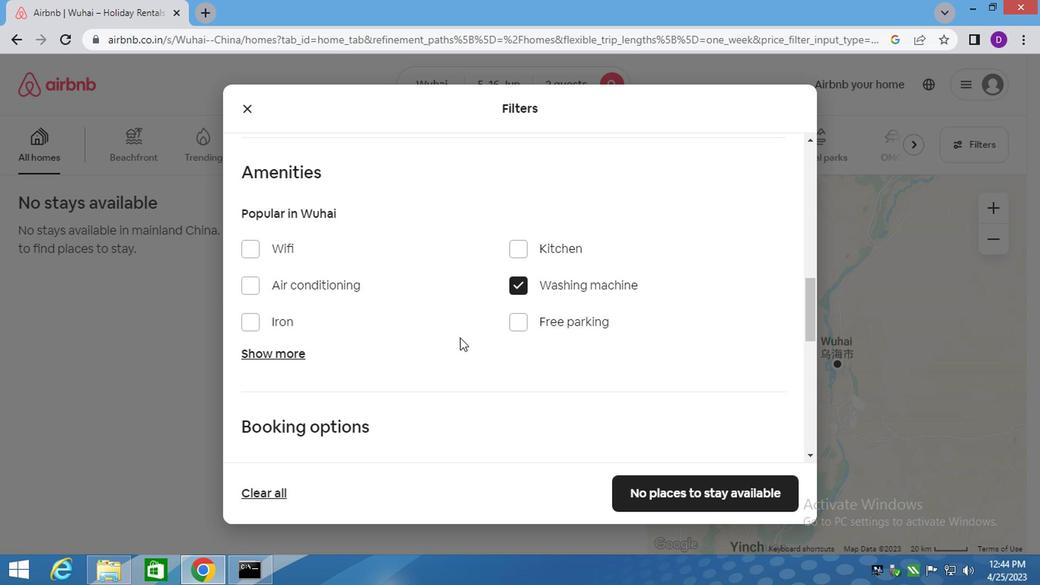 
Action: Mouse moved to (457, 337)
Screenshot: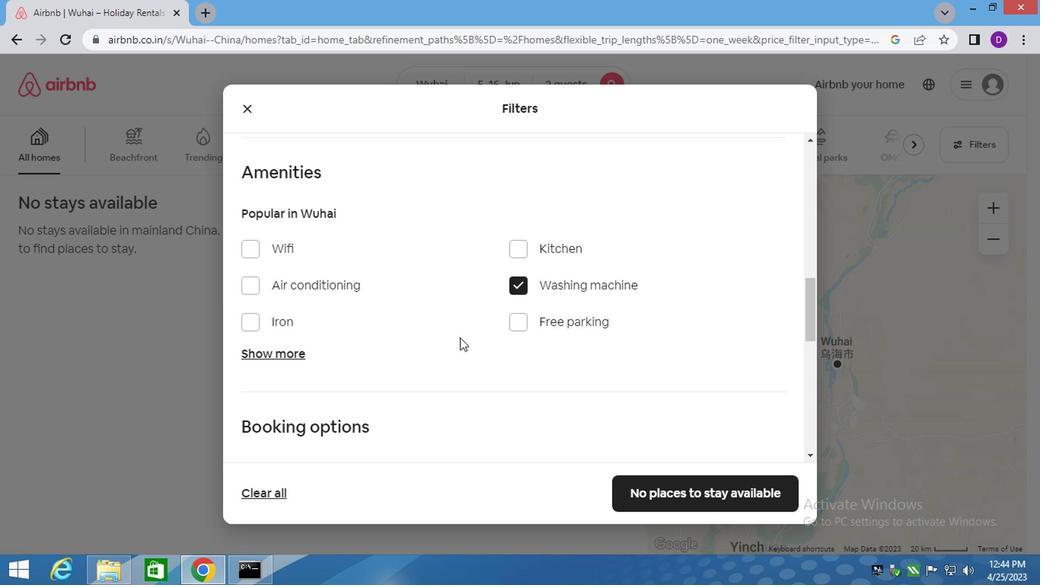 
Action: Mouse scrolled (457, 337) with delta (0, 0)
Screenshot: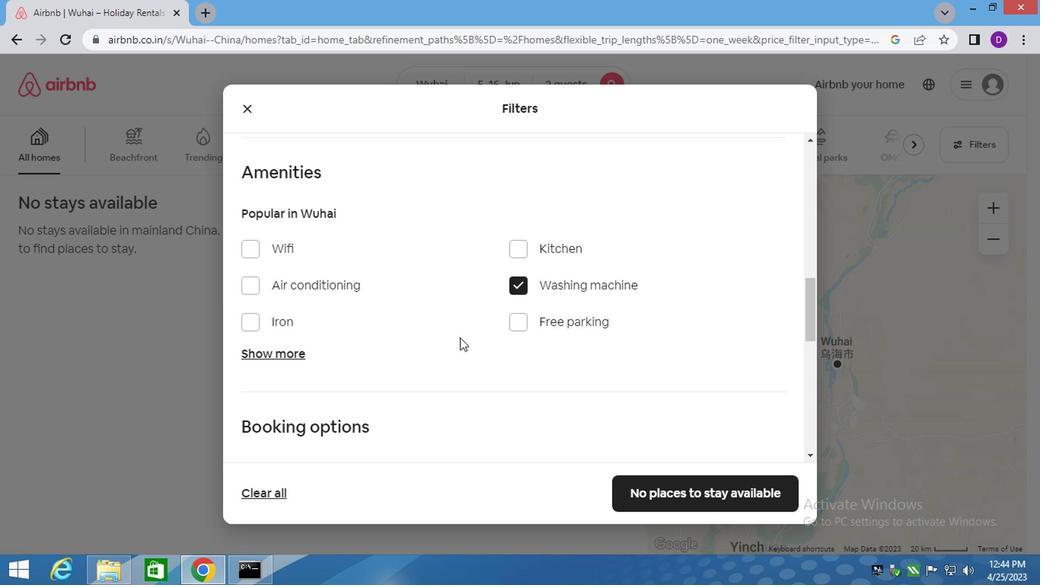 
Action: Mouse moved to (457, 338)
Screenshot: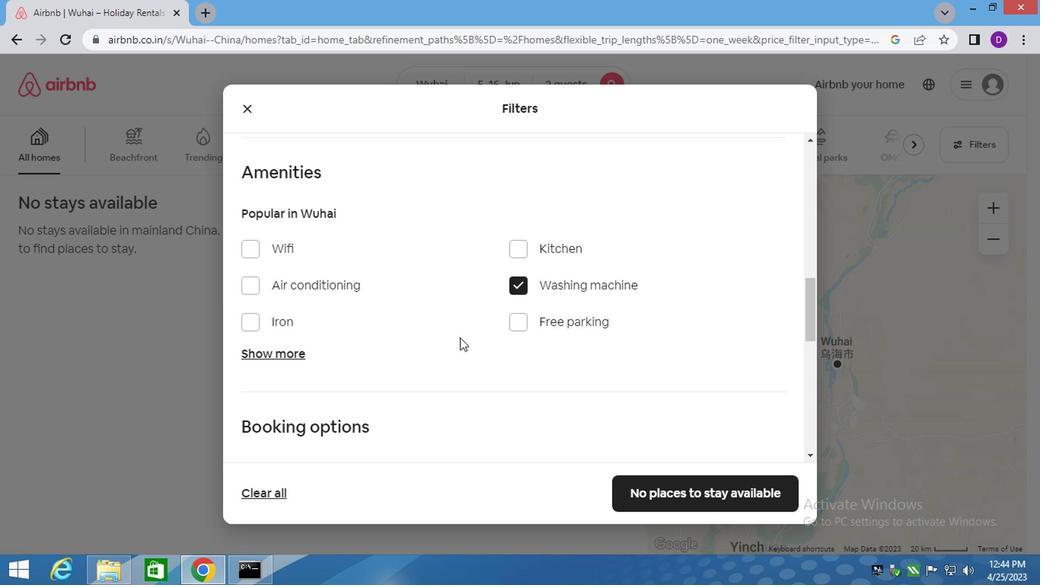 
Action: Mouse scrolled (457, 337) with delta (0, -1)
Screenshot: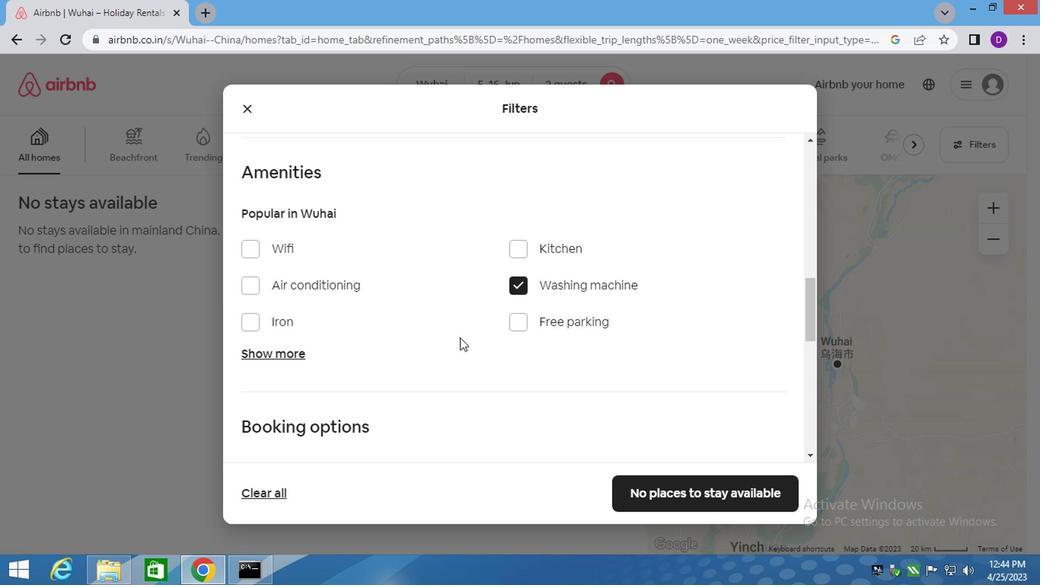
Action: Mouse moved to (739, 303)
Screenshot: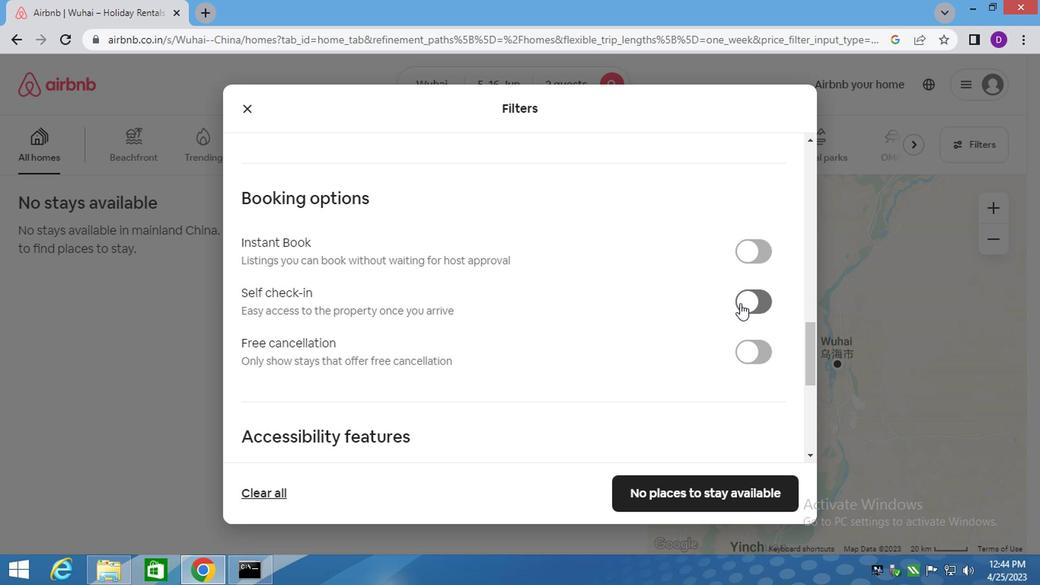 
Action: Mouse pressed left at (739, 303)
Screenshot: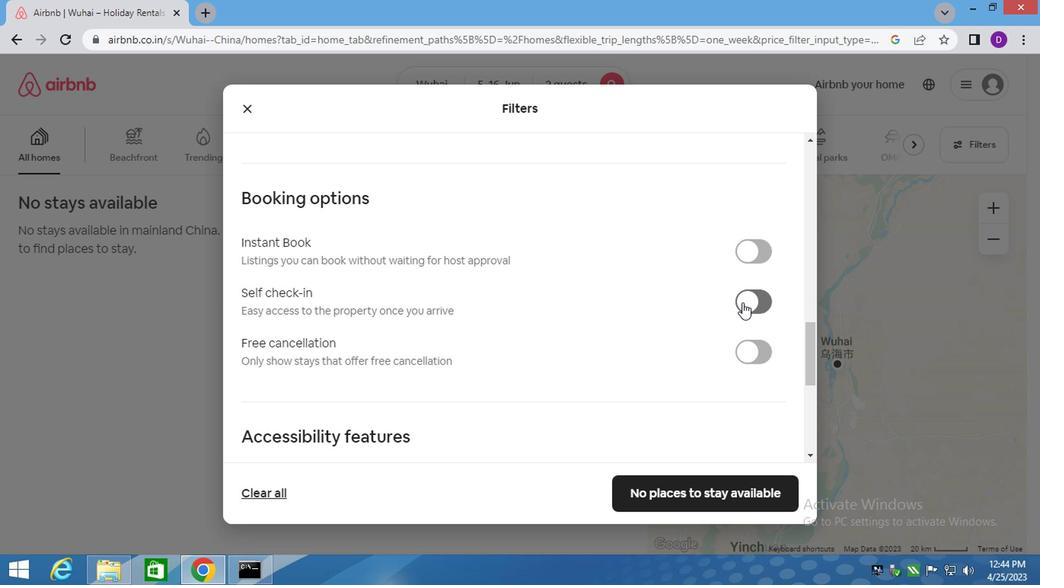 
Action: Mouse moved to (547, 341)
Screenshot: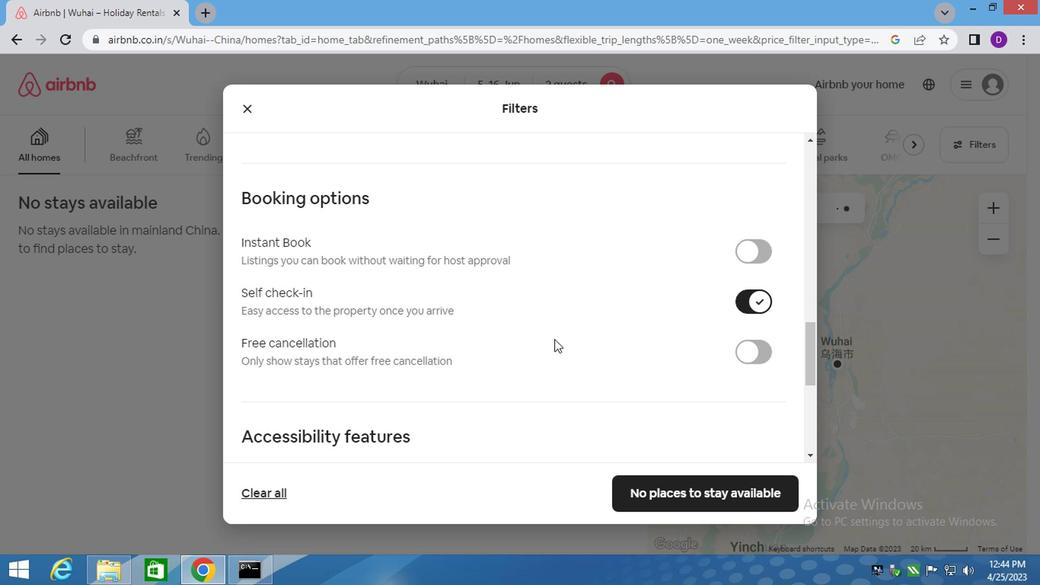 
Action: Mouse scrolled (547, 340) with delta (0, 0)
Screenshot: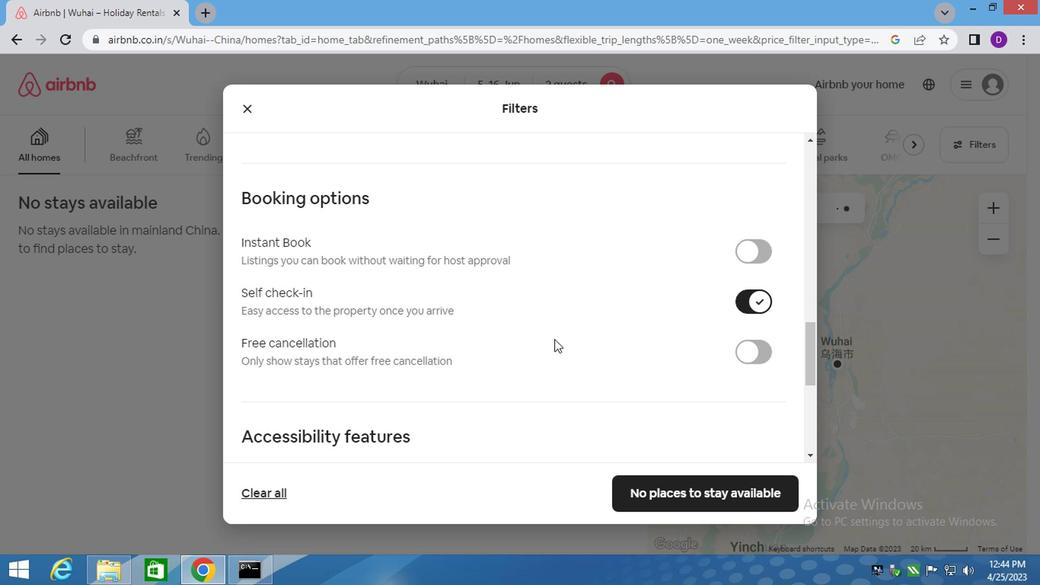 
Action: Mouse moved to (538, 342)
Screenshot: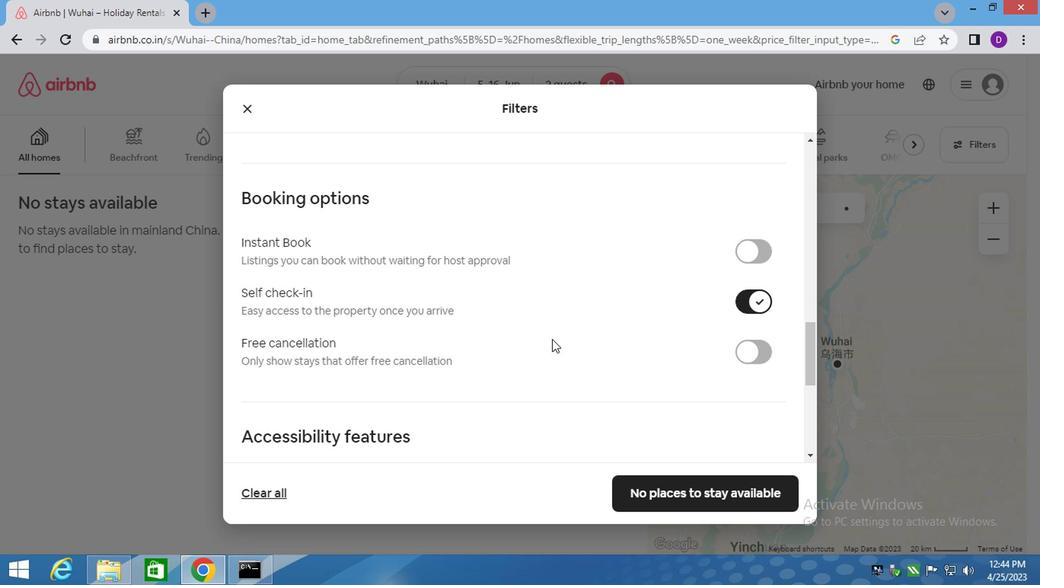 
Action: Mouse scrolled (539, 342) with delta (0, 0)
Screenshot: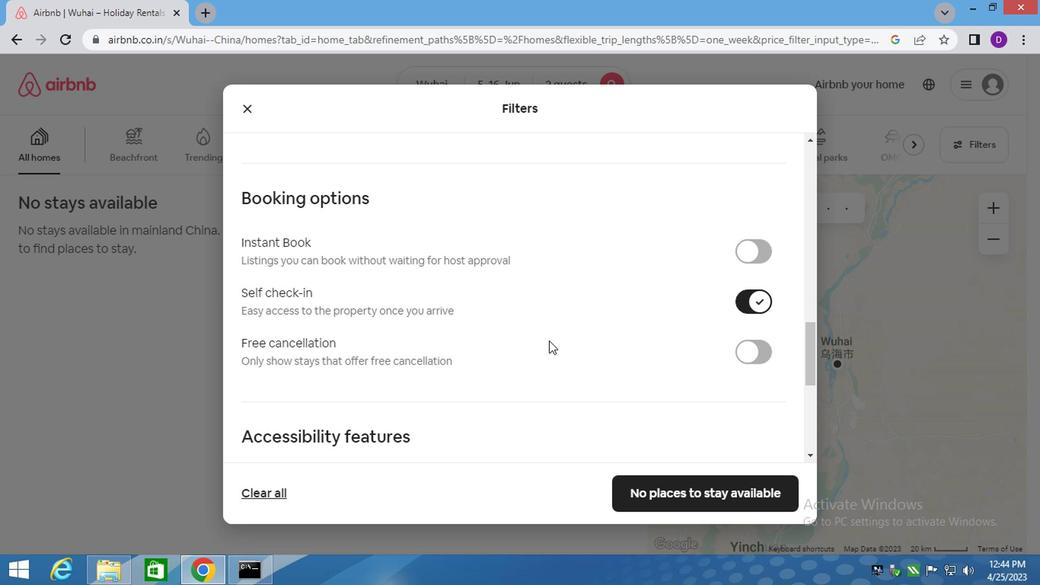 
Action: Mouse moved to (511, 340)
Screenshot: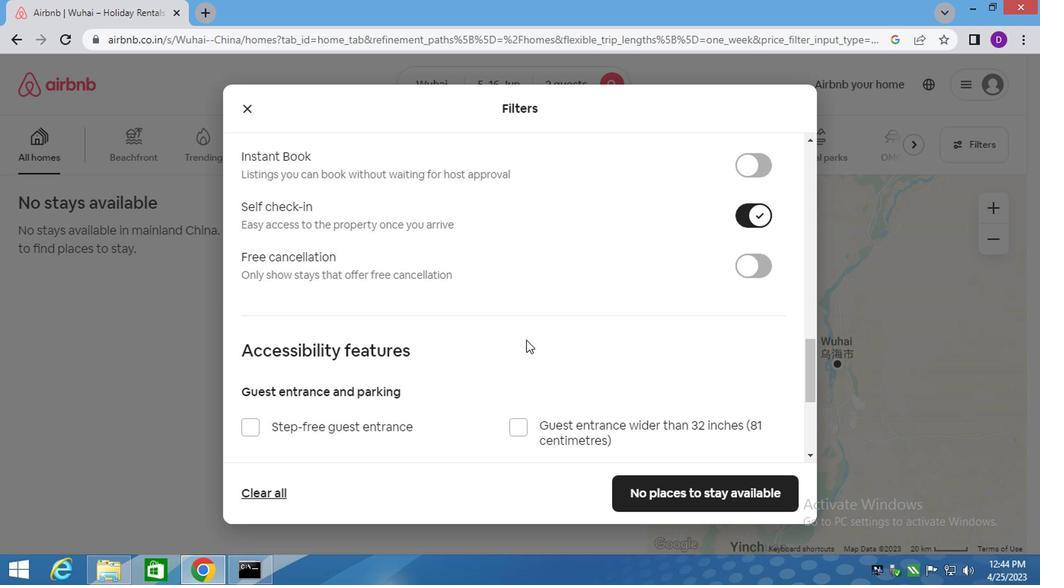 
Action: Mouse scrolled (513, 339) with delta (0, -1)
Screenshot: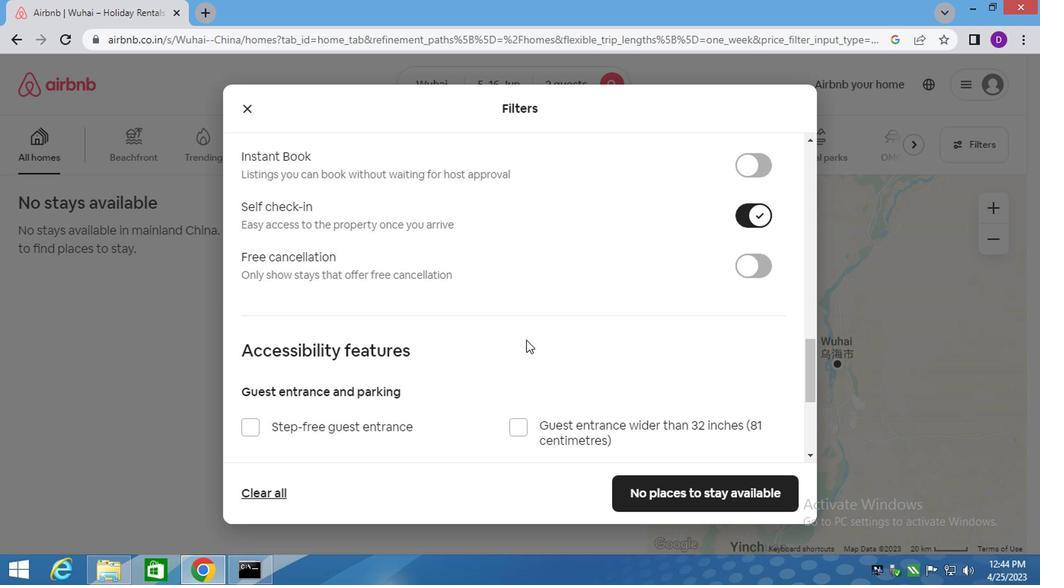 
Action: Mouse moved to (507, 343)
Screenshot: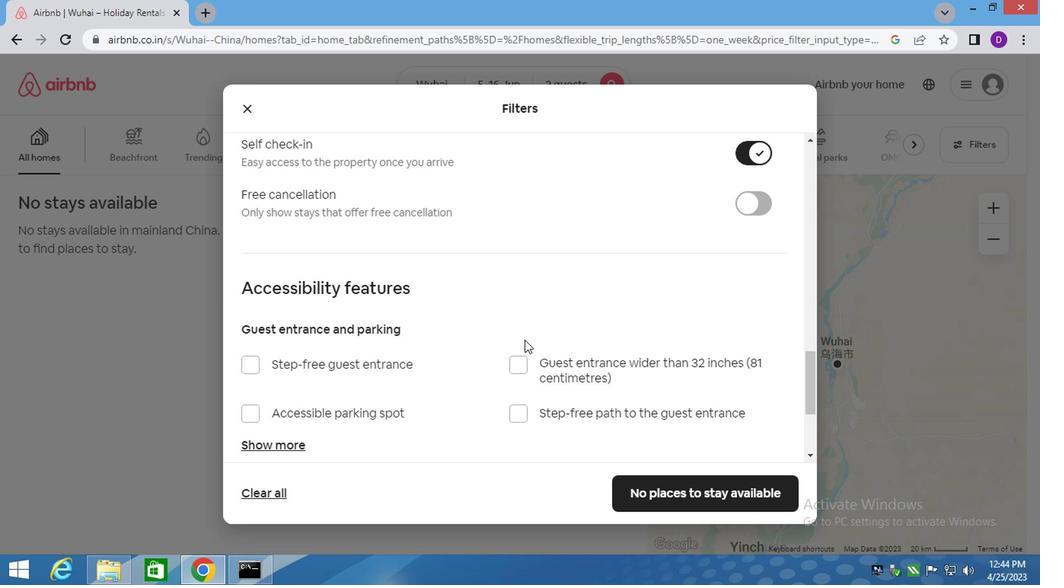 
Action: Mouse scrolled (510, 341) with delta (0, -1)
Screenshot: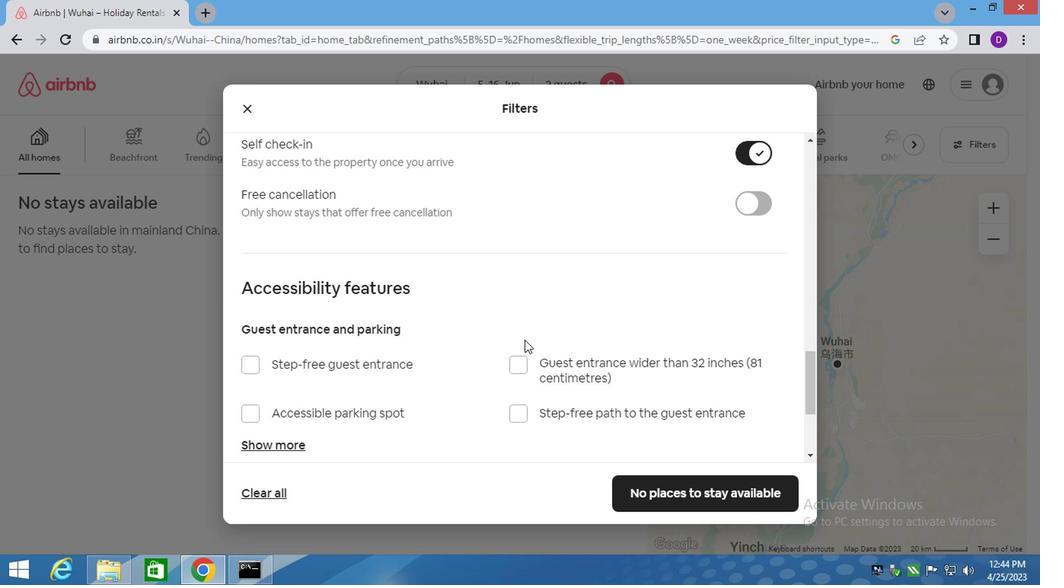 
Action: Mouse scrolled (507, 342) with delta (0, 0)
Screenshot: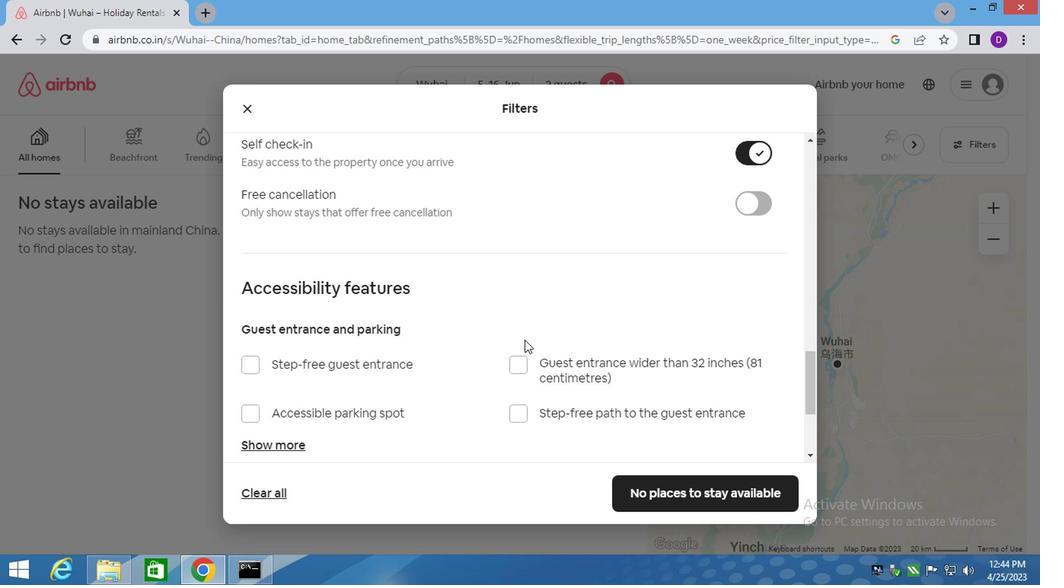 
Action: Mouse moved to (507, 344)
Screenshot: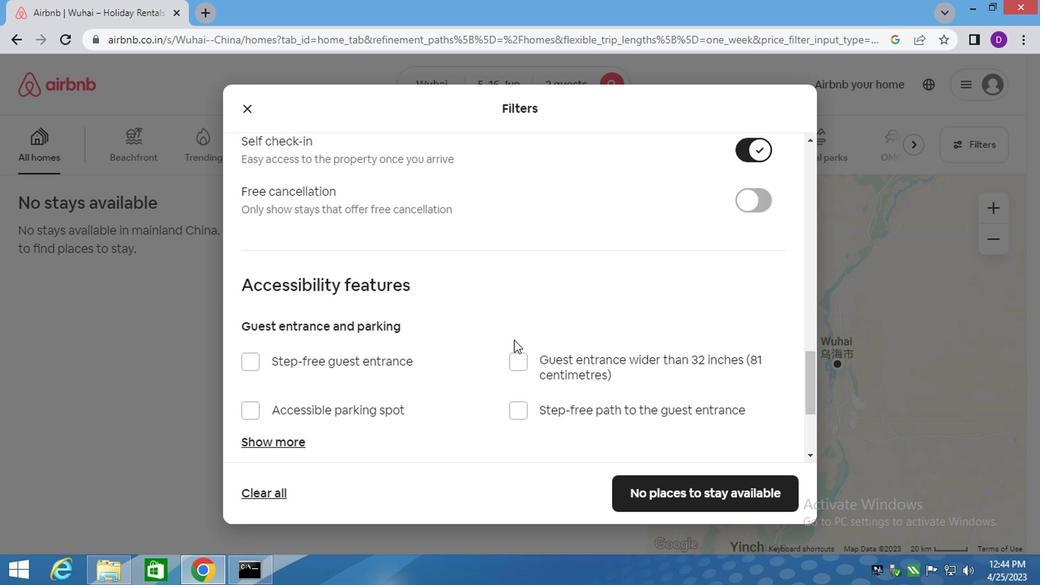 
Action: Mouse scrolled (507, 343) with delta (0, -1)
Screenshot: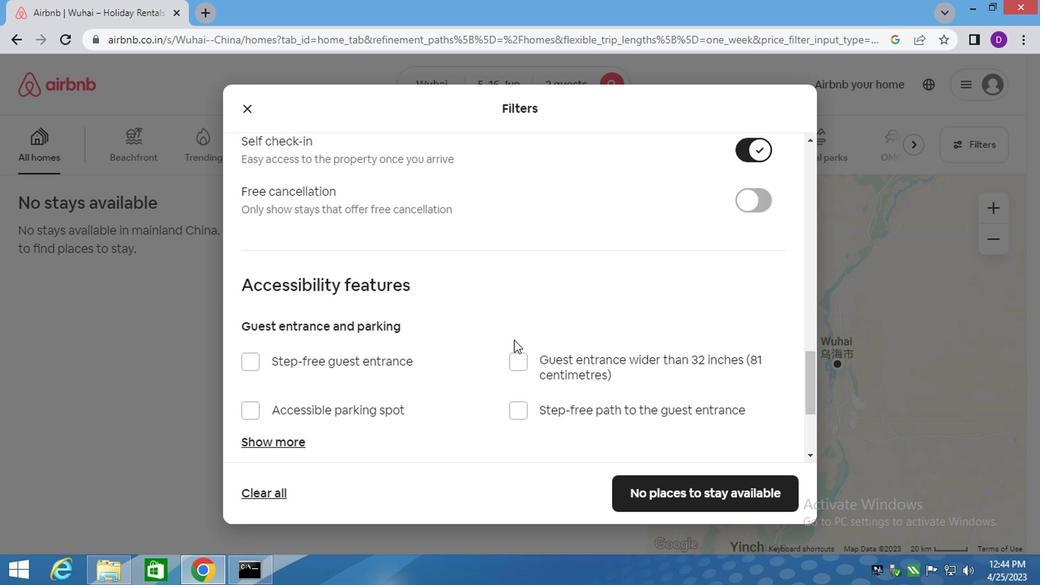 
Action: Mouse moved to (506, 344)
Screenshot: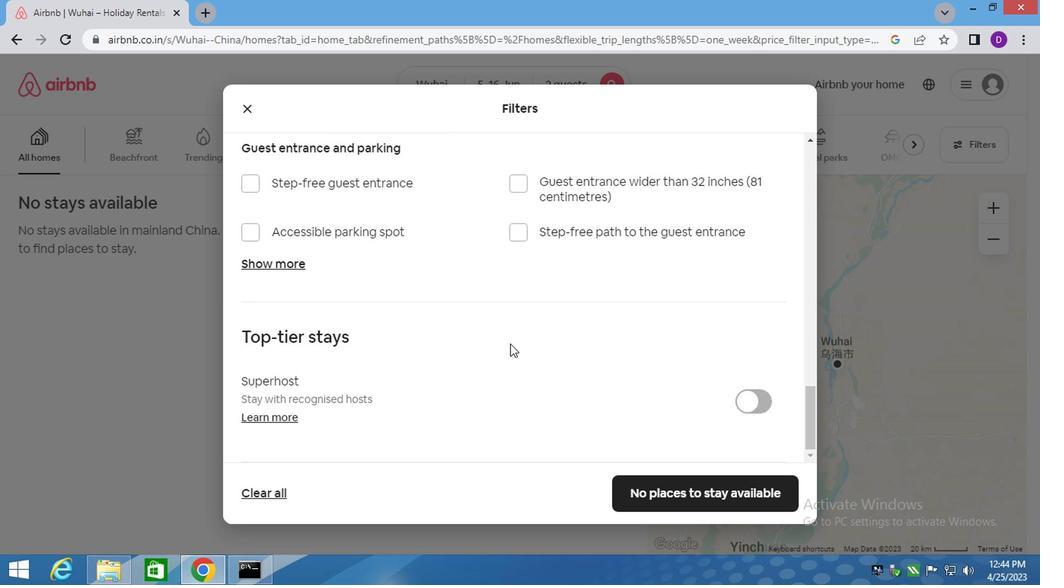 
Action: Mouse scrolled (506, 344) with delta (0, 0)
Screenshot: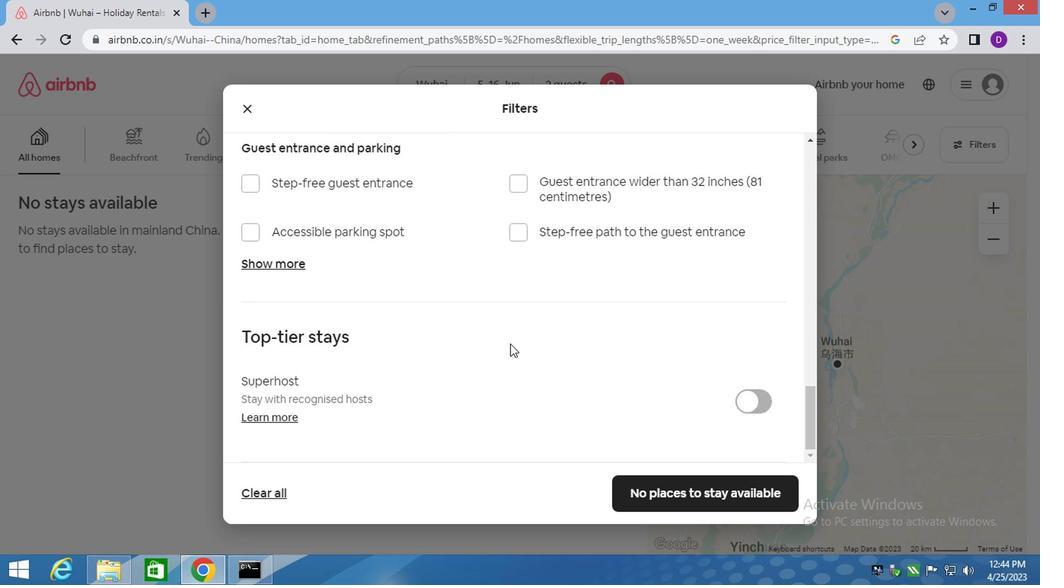 
Action: Mouse moved to (506, 346)
Screenshot: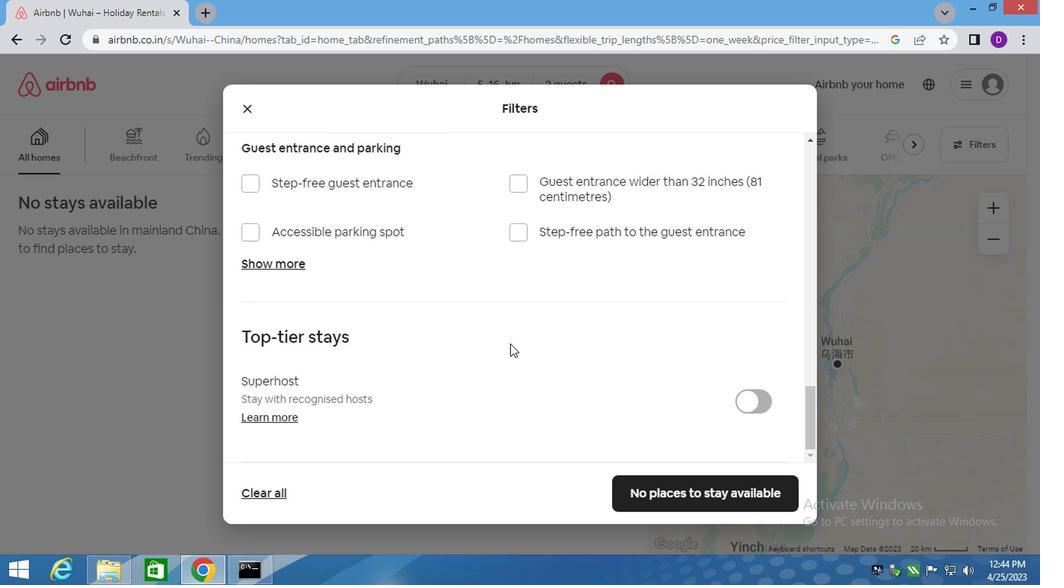 
Action: Mouse scrolled (506, 346) with delta (0, 0)
Screenshot: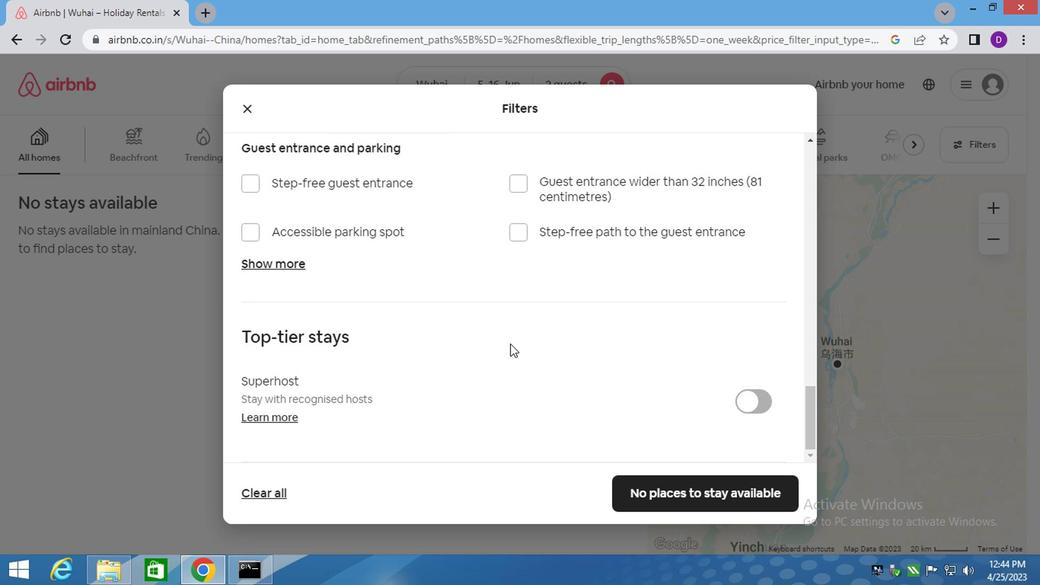 
Action: Mouse moved to (506, 349)
Screenshot: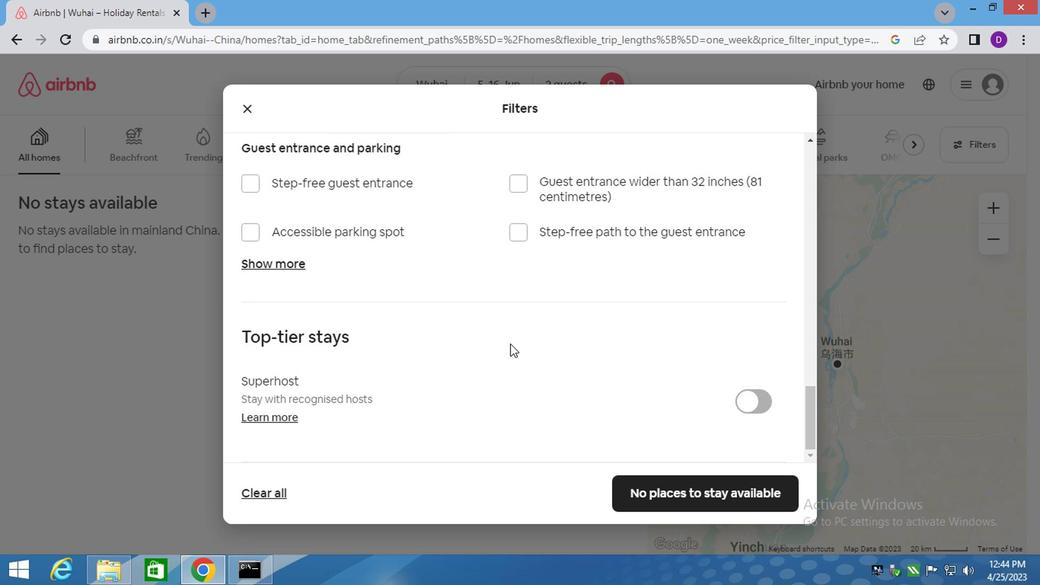 
Action: Mouse scrolled (506, 348) with delta (0, -1)
Screenshot: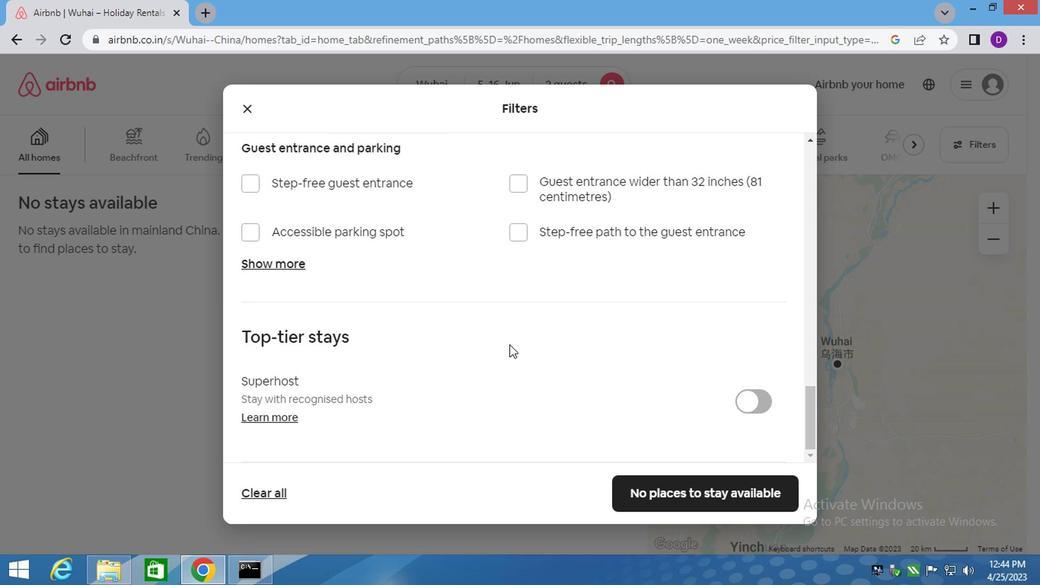 
Action: Mouse moved to (506, 354)
Screenshot: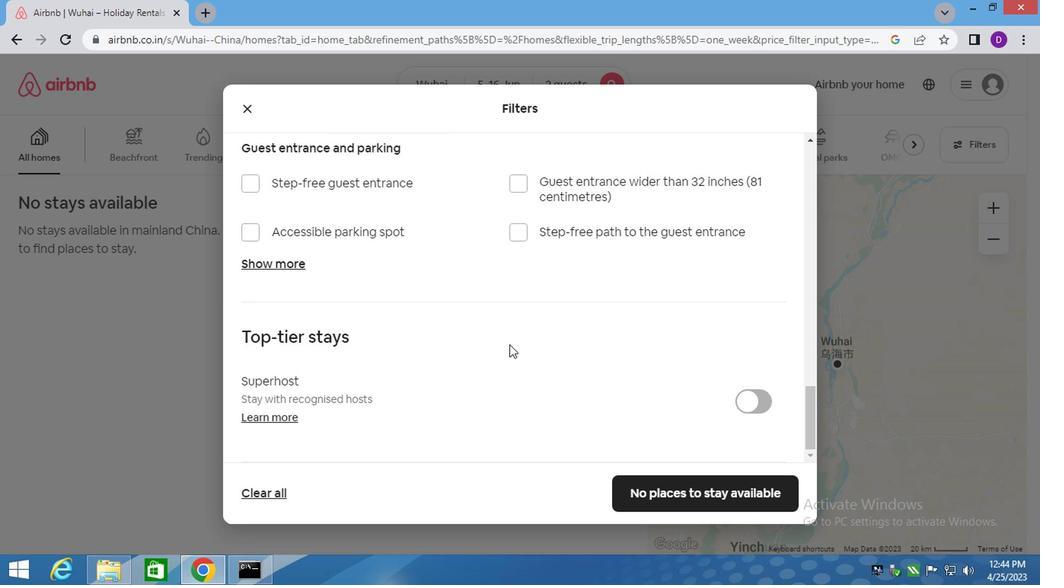 
Action: Mouse scrolled (506, 352) with delta (0, -1)
Screenshot: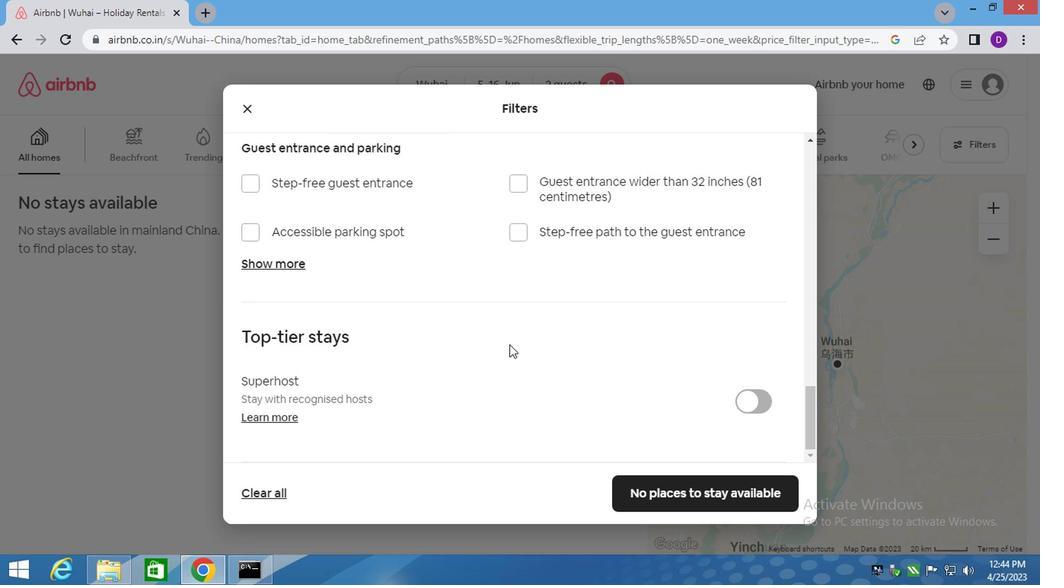 
Action: Mouse moved to (510, 359)
Screenshot: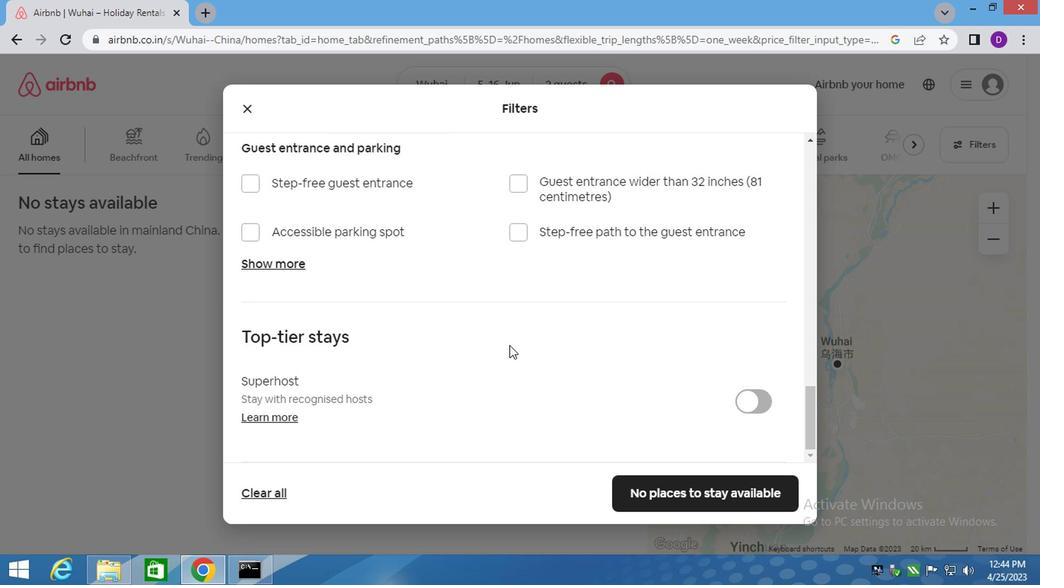 
Action: Mouse scrolled (510, 358) with delta (0, 0)
Screenshot: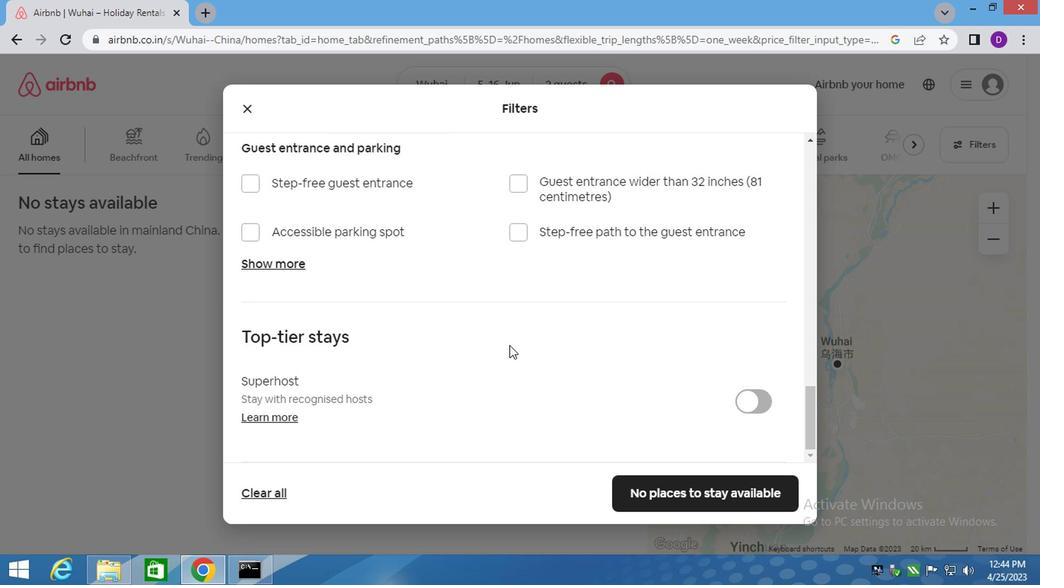 
Action: Mouse moved to (690, 494)
Screenshot: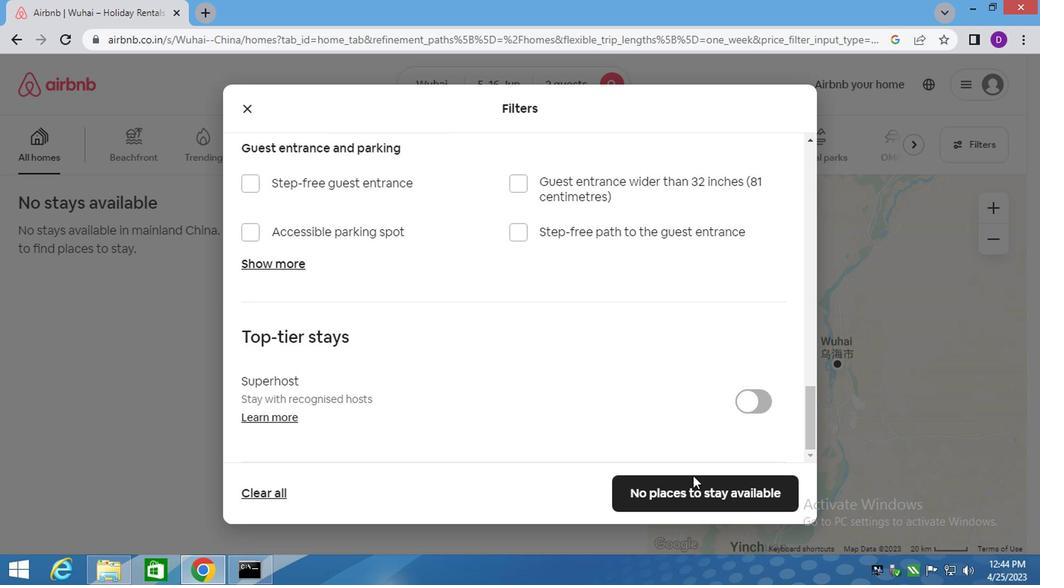 
Action: Mouse pressed left at (690, 494)
Screenshot: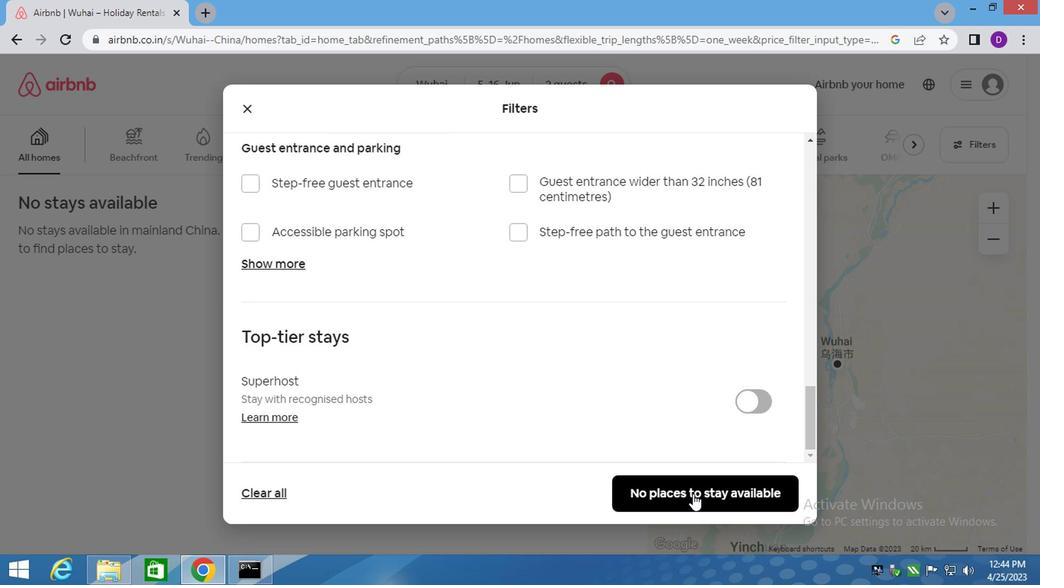 
Action: Mouse moved to (535, 309)
Screenshot: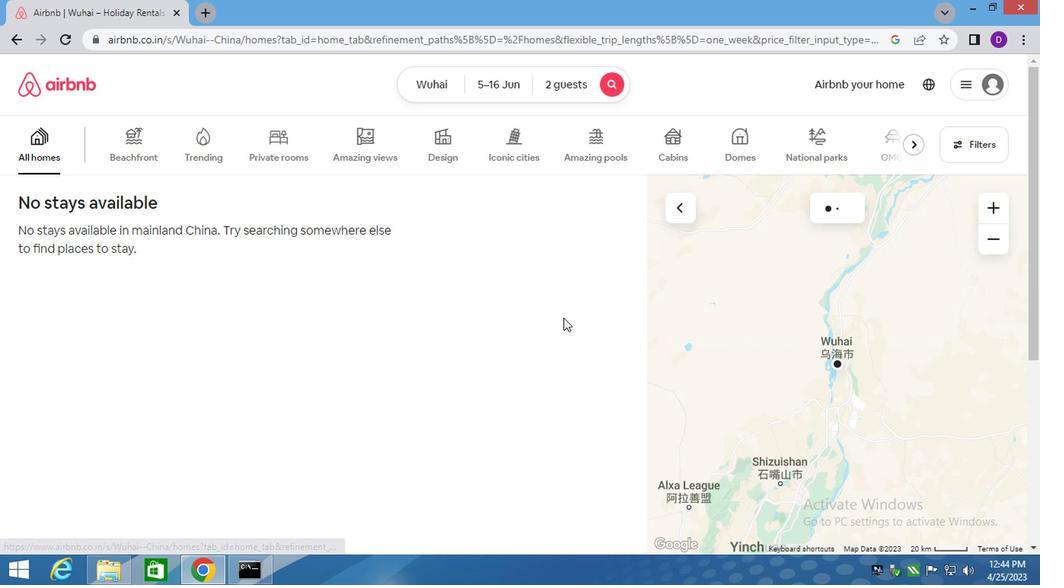 
